 Task: Search one way flight ticket for 5 adults, 2 children, 1 infant in seat and 1 infant on lap in economy from Oklahoma City: Will Rogers World Airport to Greenville: Pitt-greenville Airport on 5-2-2023. Choice of flights is JetBlue. Number of bags: 1 carry on bag. Price is upto 88000. Outbound departure time preference is 12:45.
Action: Mouse moved to (304, 259)
Screenshot: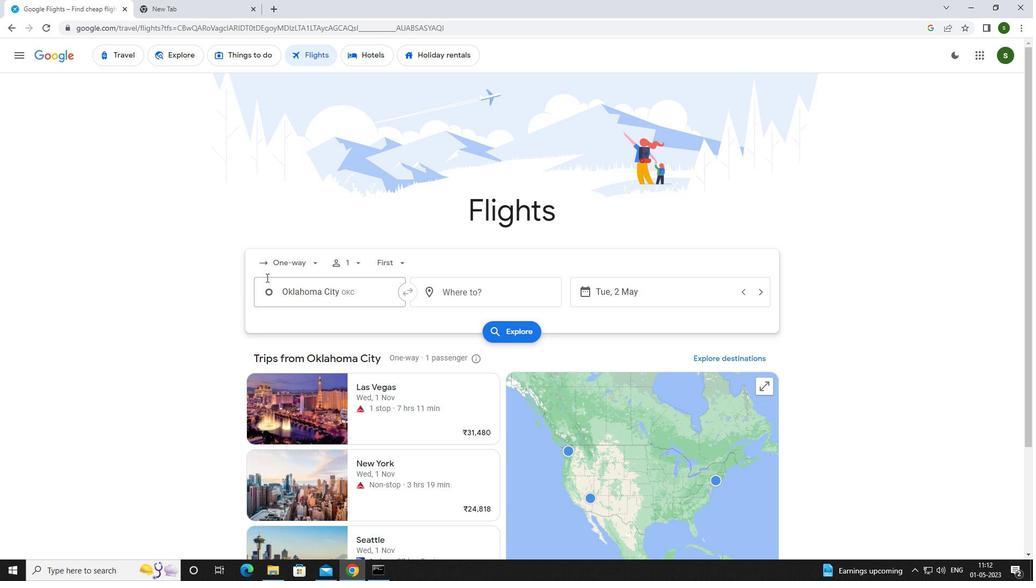 
Action: Mouse pressed left at (304, 259)
Screenshot: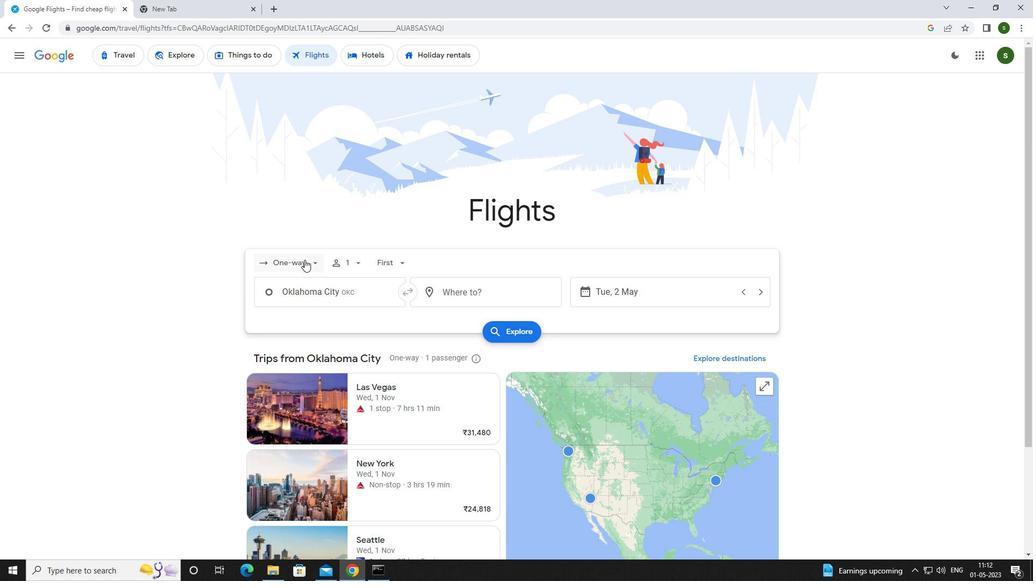 
Action: Mouse moved to (306, 313)
Screenshot: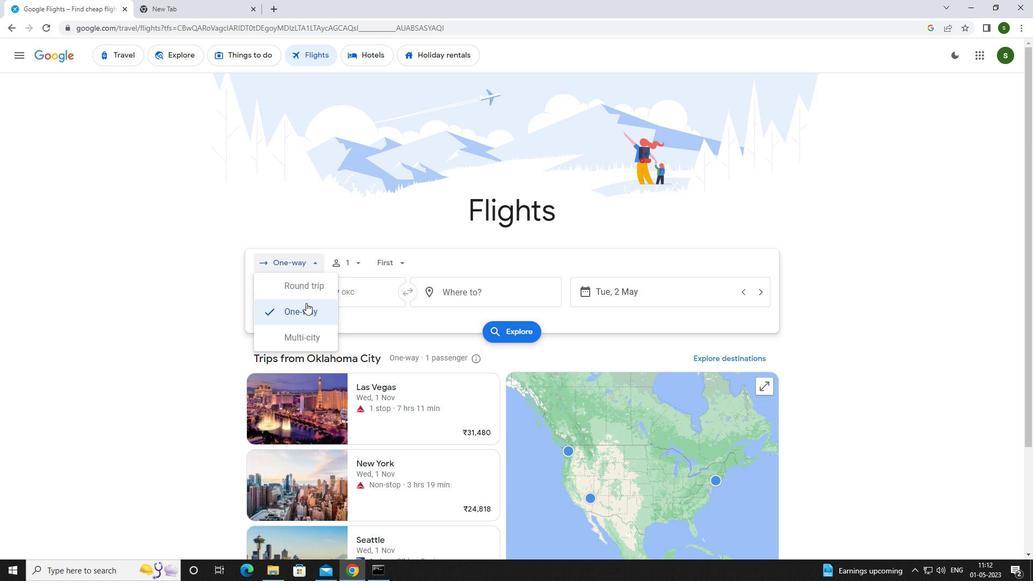 
Action: Mouse pressed left at (306, 313)
Screenshot: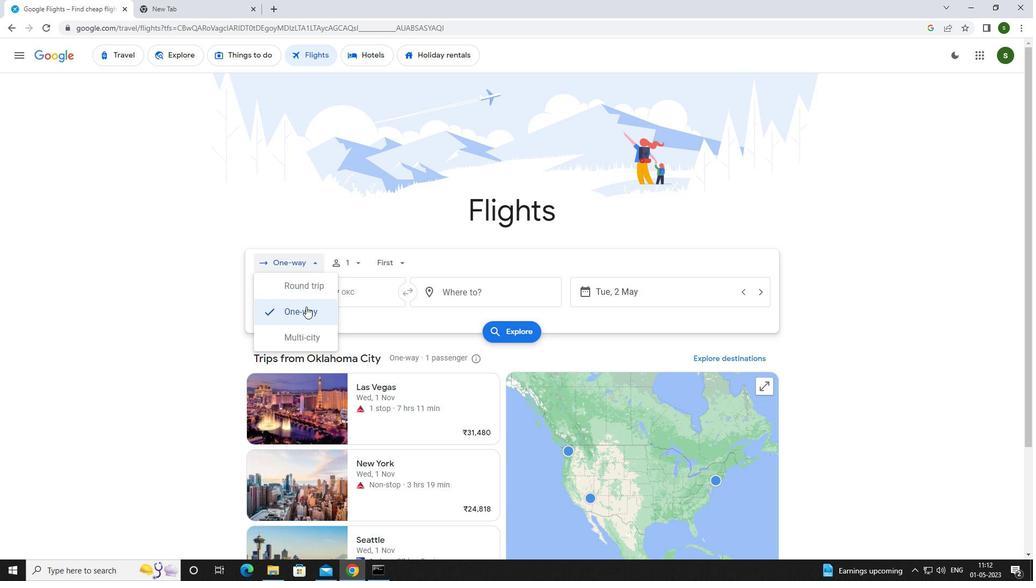 
Action: Mouse moved to (355, 265)
Screenshot: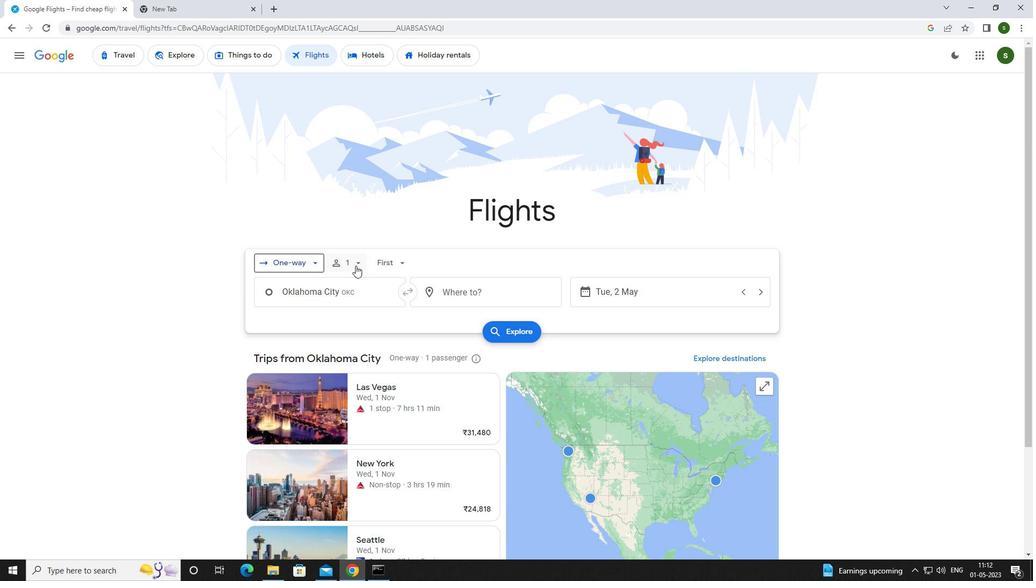 
Action: Mouse pressed left at (355, 265)
Screenshot: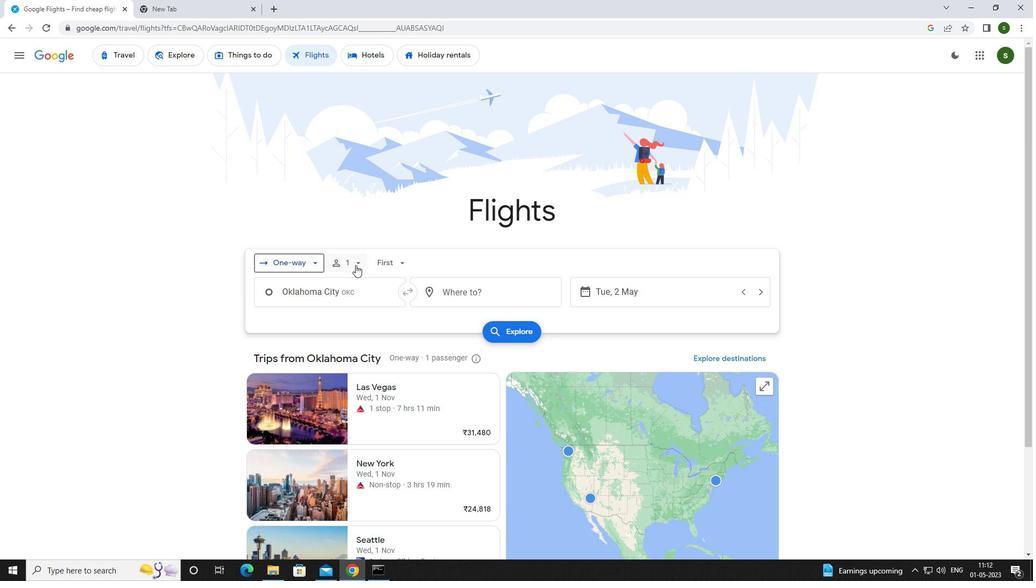 
Action: Mouse moved to (448, 287)
Screenshot: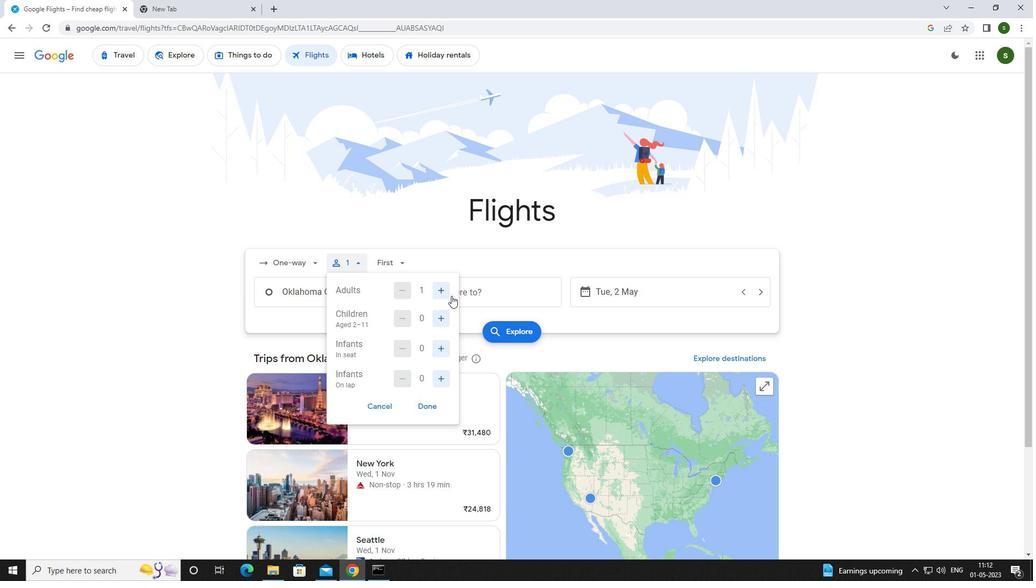 
Action: Mouse pressed left at (448, 287)
Screenshot: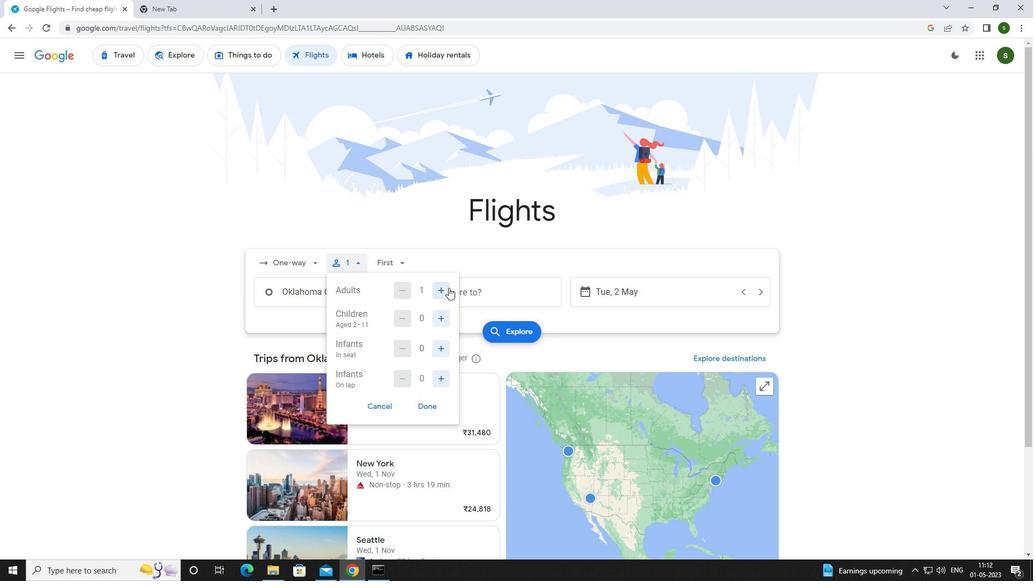 
Action: Mouse pressed left at (448, 287)
Screenshot: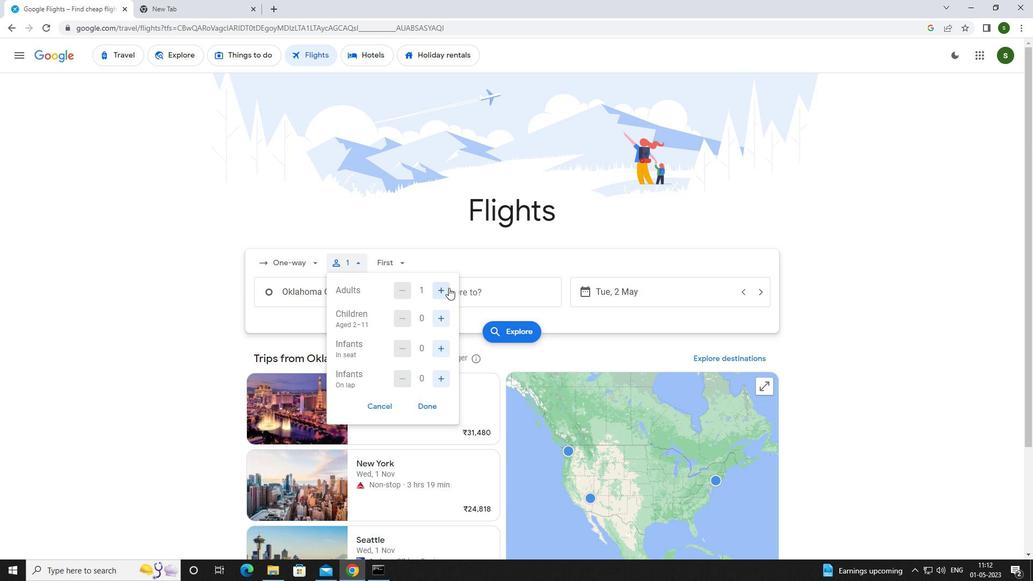
Action: Mouse pressed left at (448, 287)
Screenshot: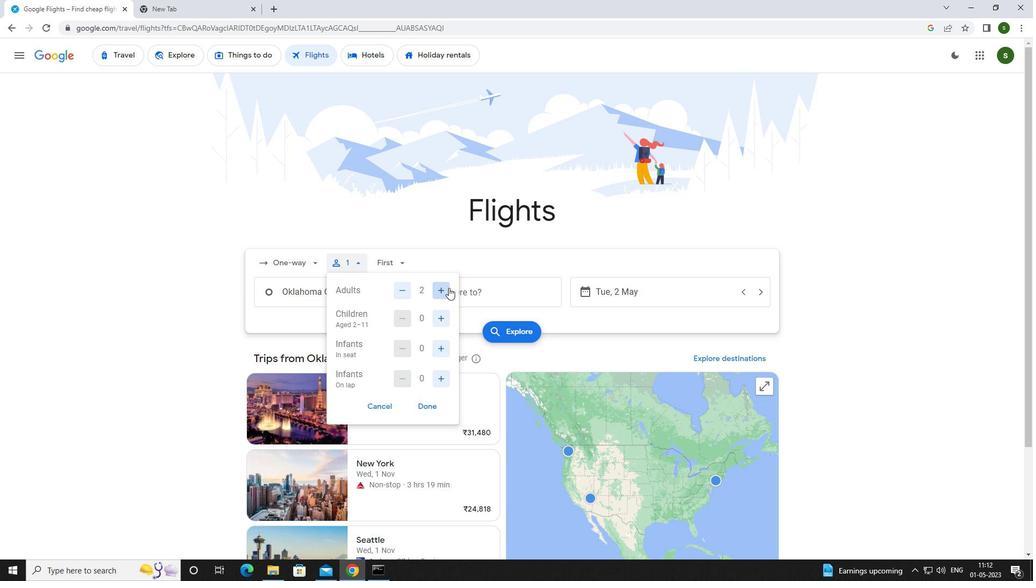 
Action: Mouse moved to (448, 287)
Screenshot: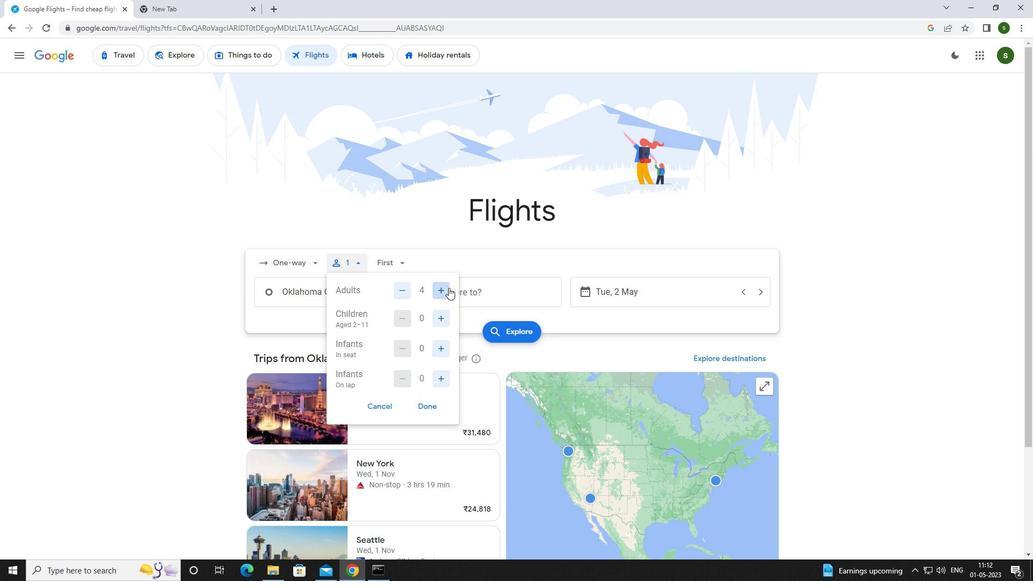 
Action: Mouse pressed left at (448, 287)
Screenshot: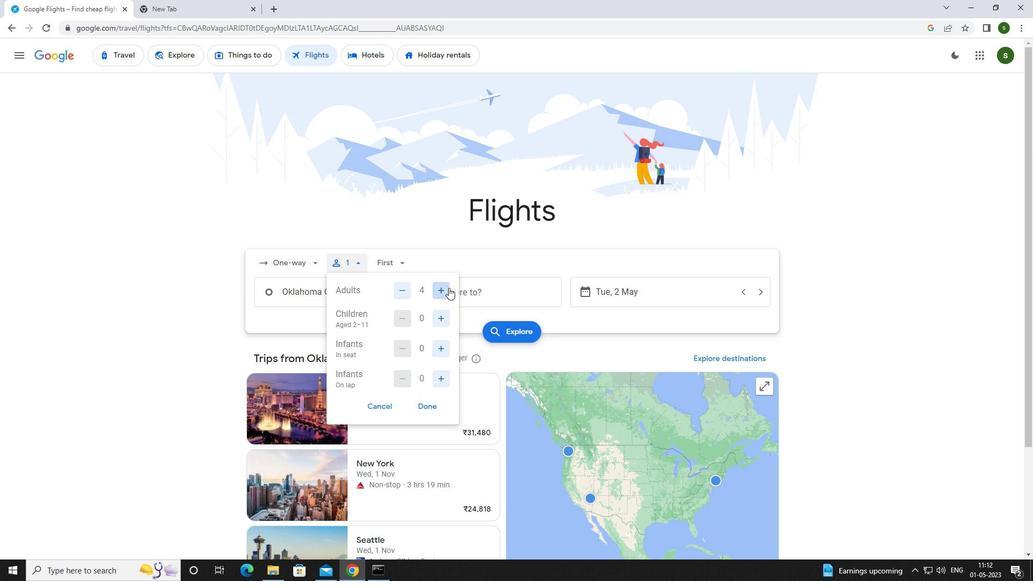 
Action: Mouse moved to (443, 315)
Screenshot: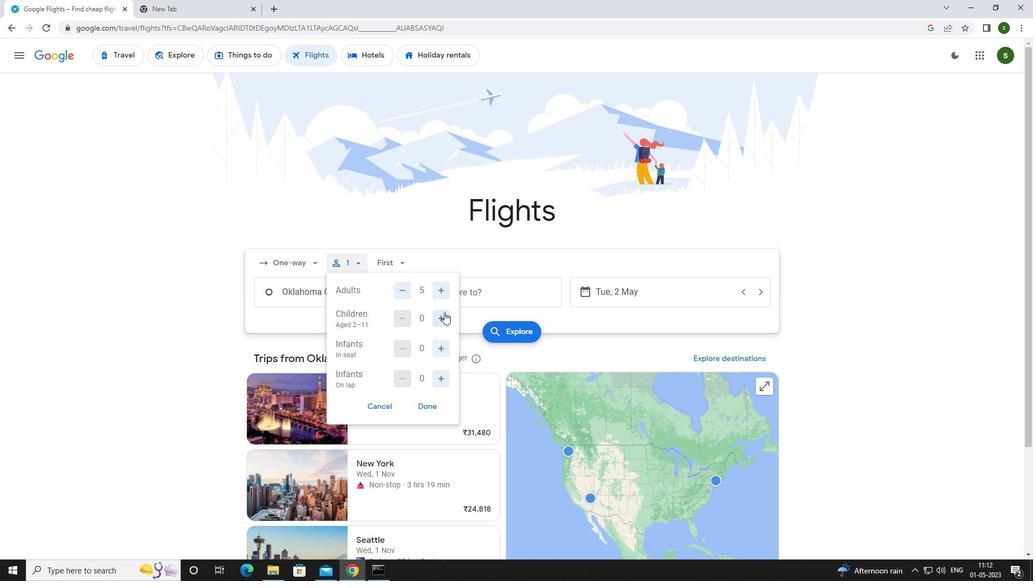 
Action: Mouse pressed left at (443, 315)
Screenshot: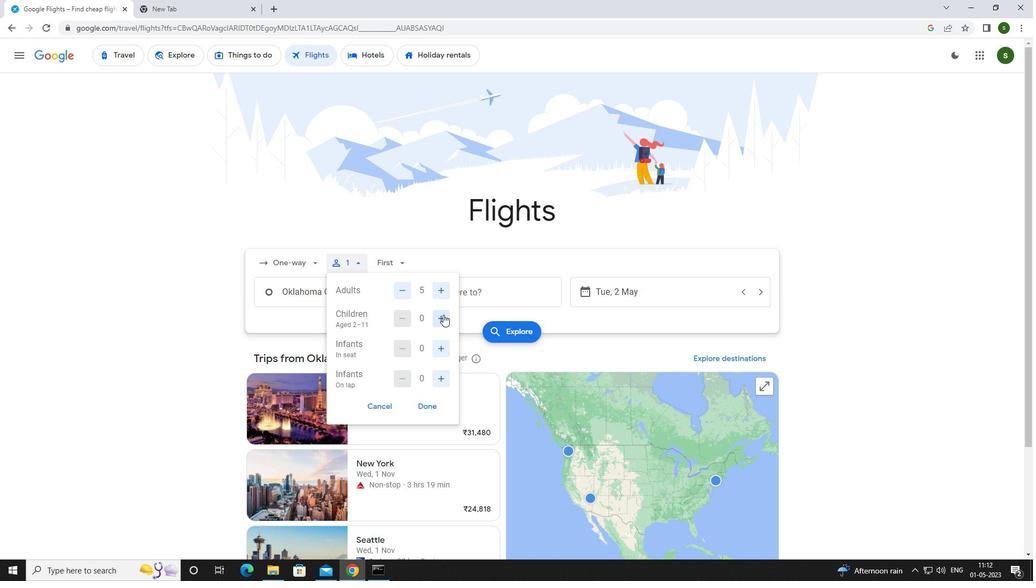 
Action: Mouse pressed left at (443, 315)
Screenshot: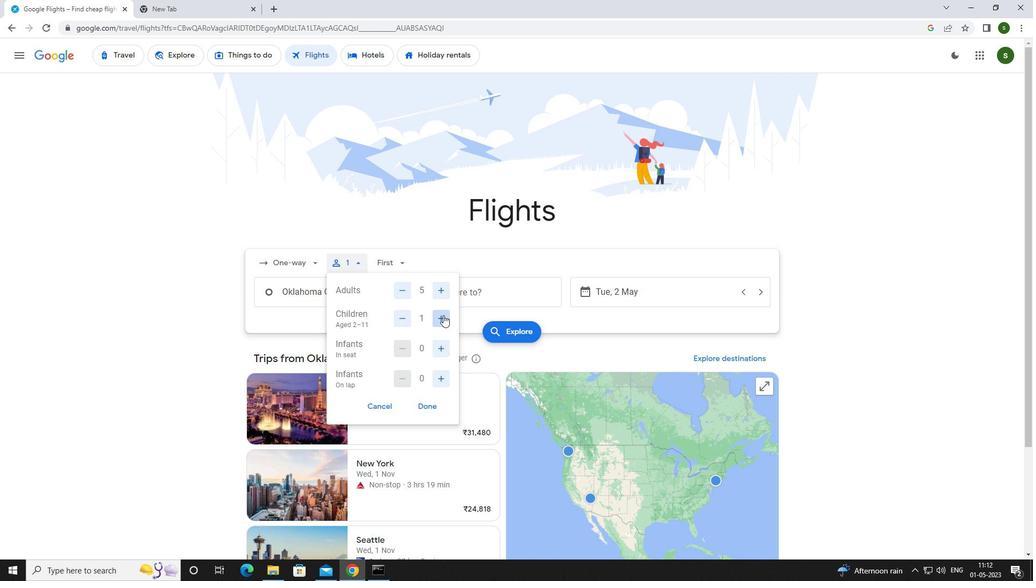 
Action: Mouse moved to (439, 347)
Screenshot: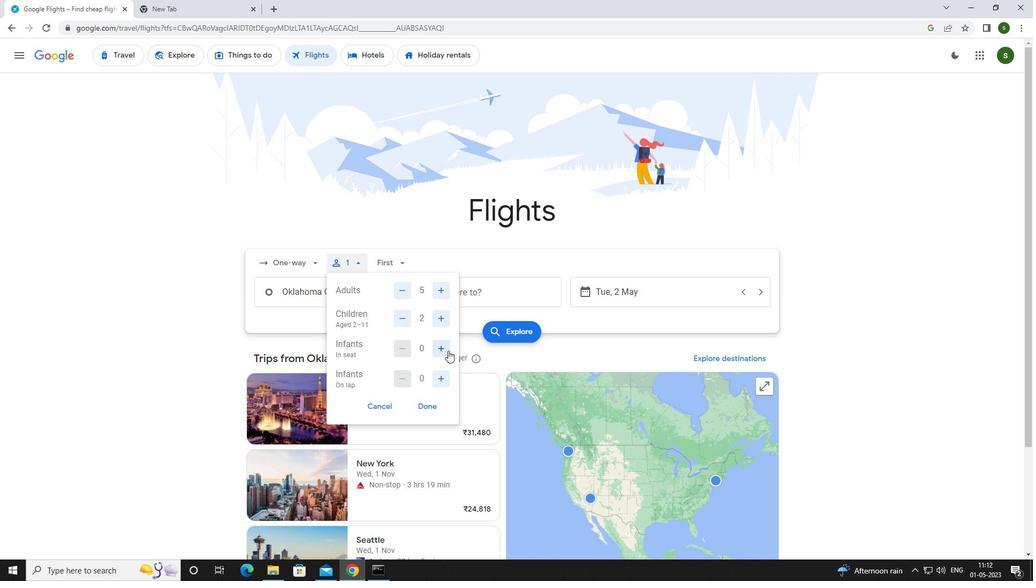 
Action: Mouse pressed left at (439, 347)
Screenshot: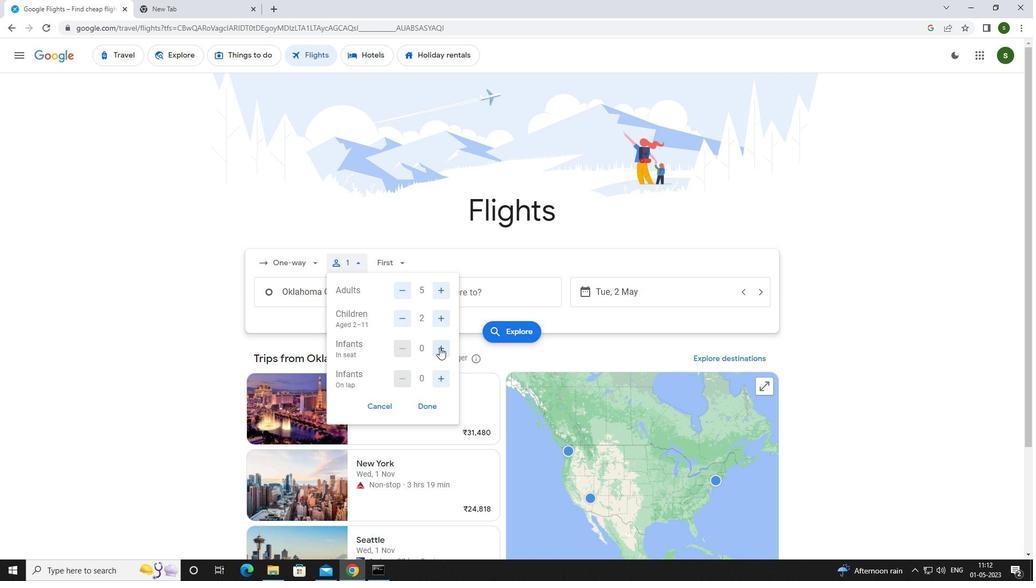 
Action: Mouse moved to (442, 375)
Screenshot: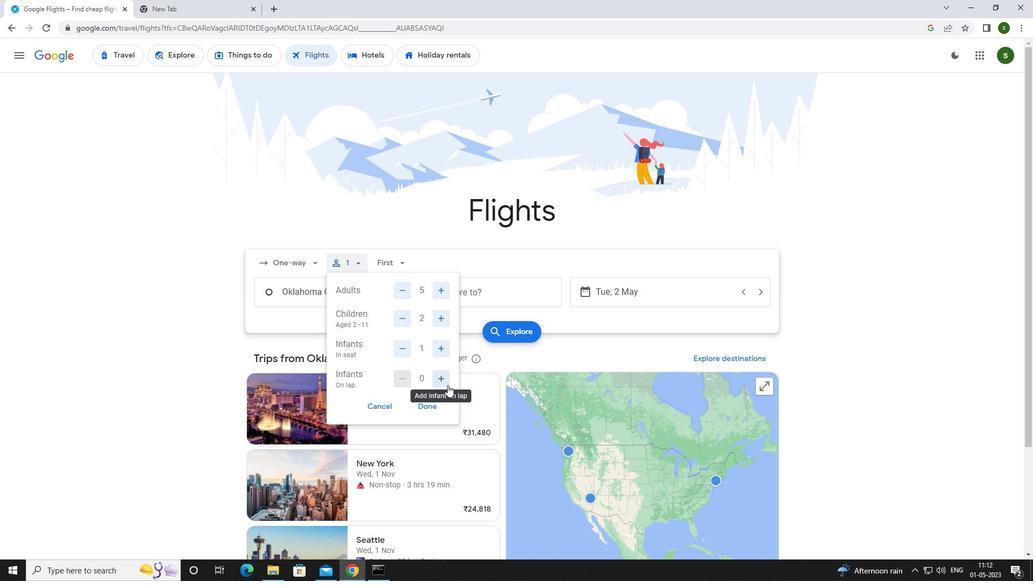 
Action: Mouse pressed left at (442, 375)
Screenshot: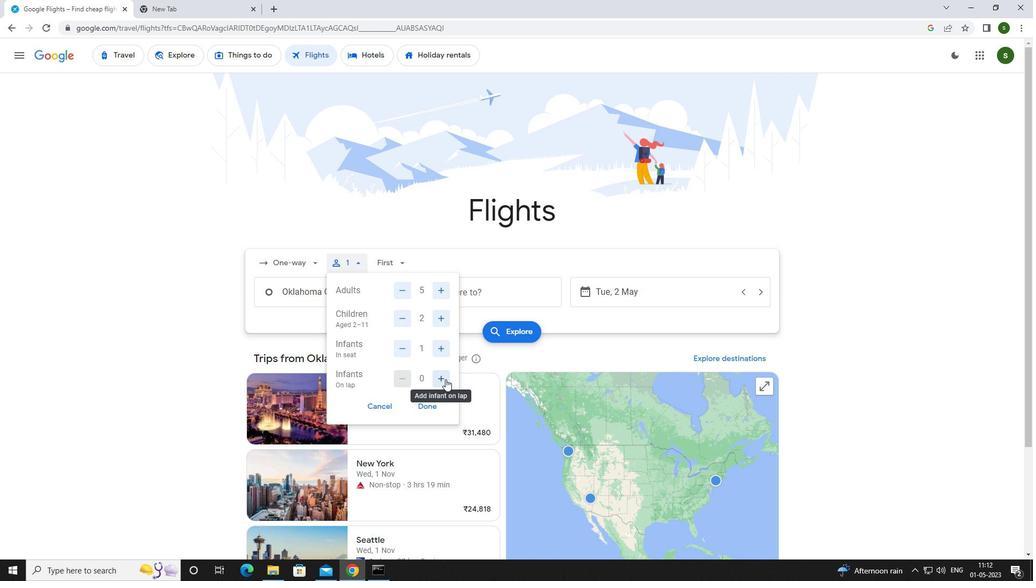
Action: Mouse moved to (397, 259)
Screenshot: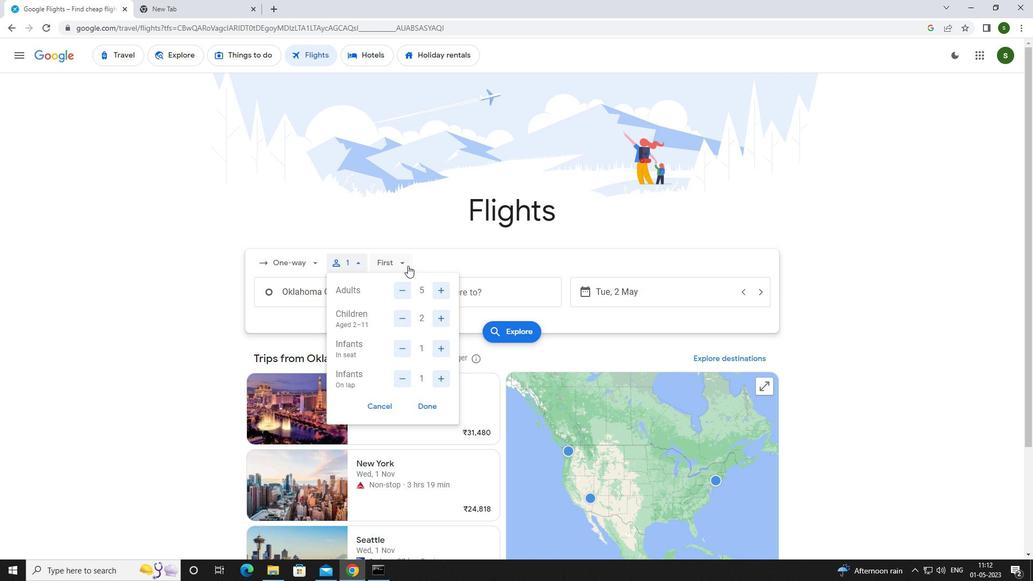 
Action: Mouse pressed left at (397, 259)
Screenshot: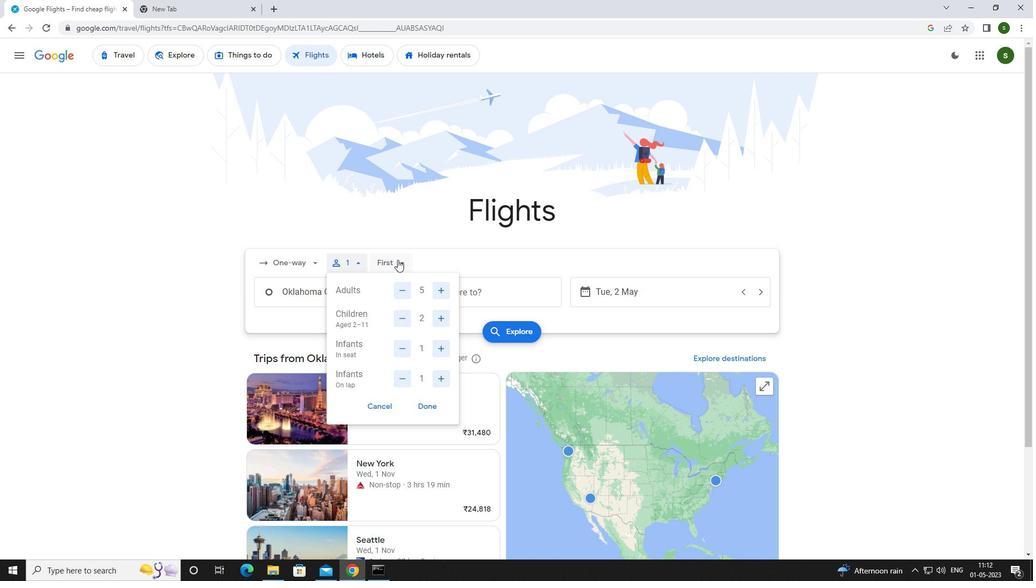 
Action: Mouse moved to (412, 283)
Screenshot: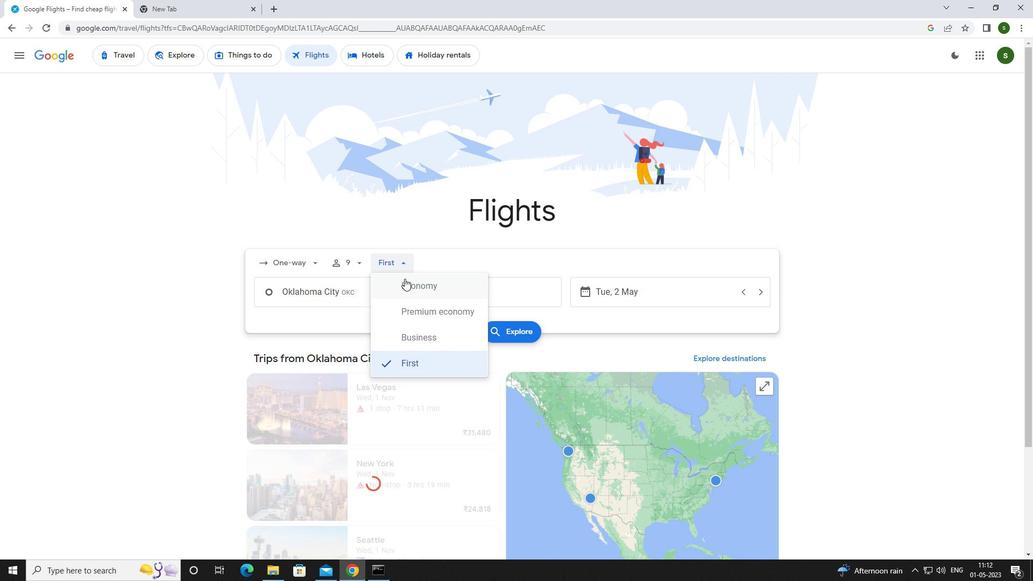 
Action: Mouse pressed left at (412, 283)
Screenshot: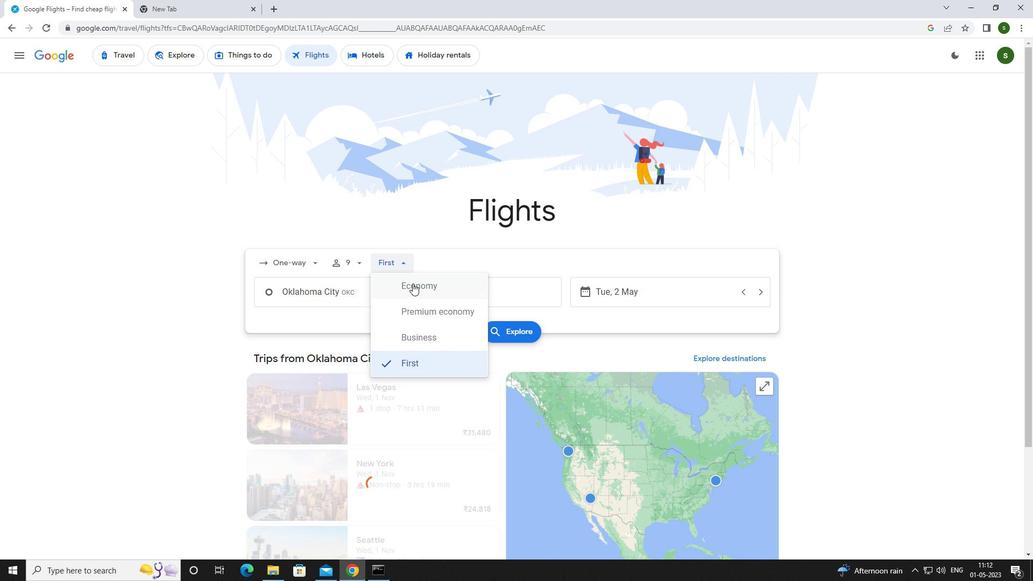 
Action: Mouse moved to (362, 297)
Screenshot: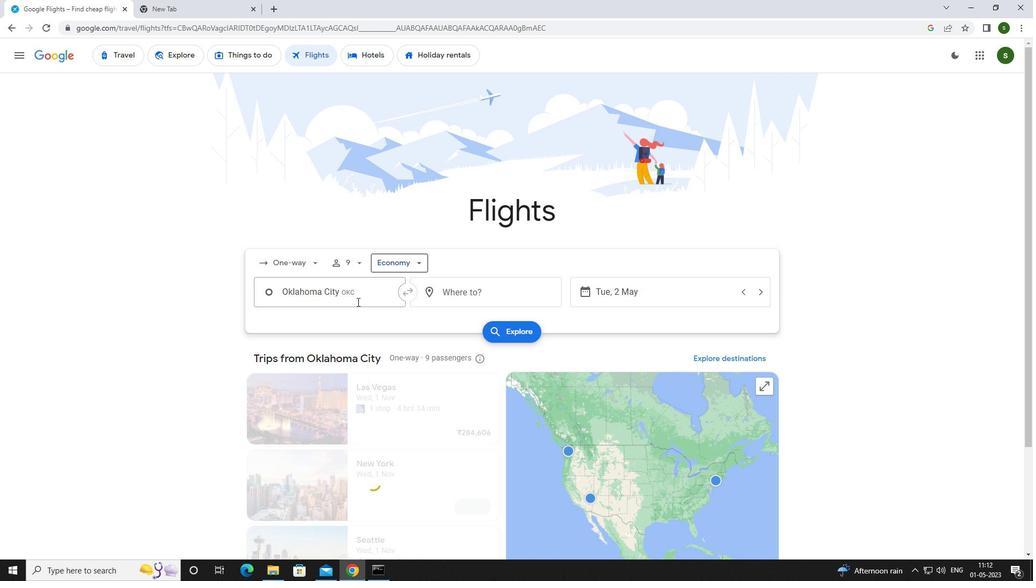 
Action: Mouse pressed left at (362, 297)
Screenshot: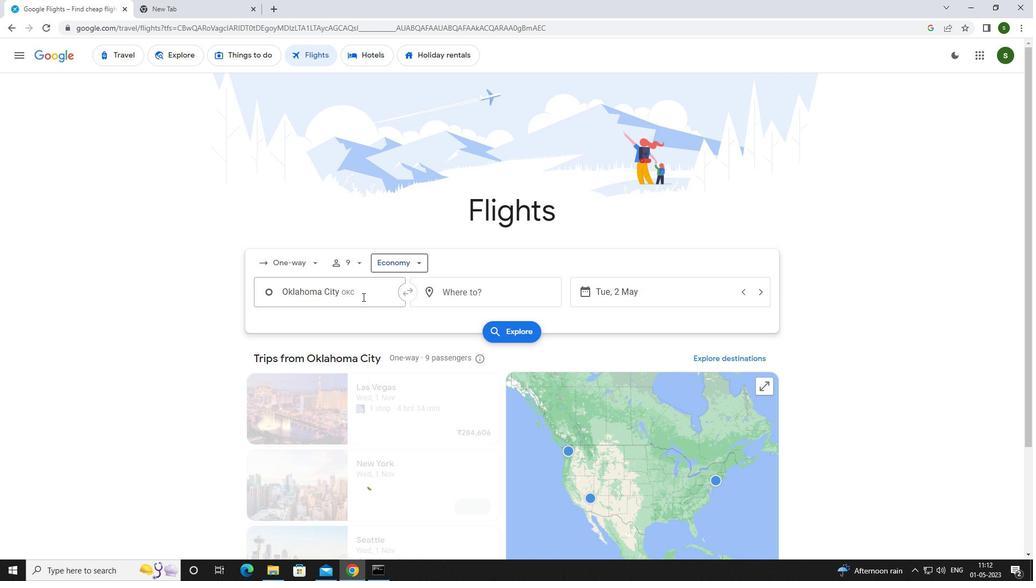 
Action: Mouse moved to (364, 295)
Screenshot: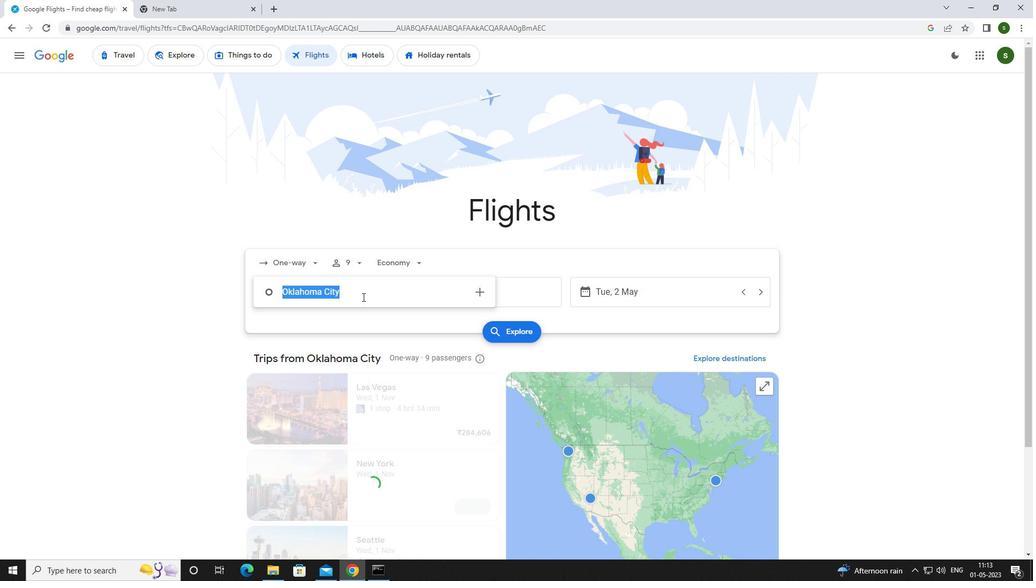 
Action: Key pressed o<Key.caps_lock>klah
Screenshot: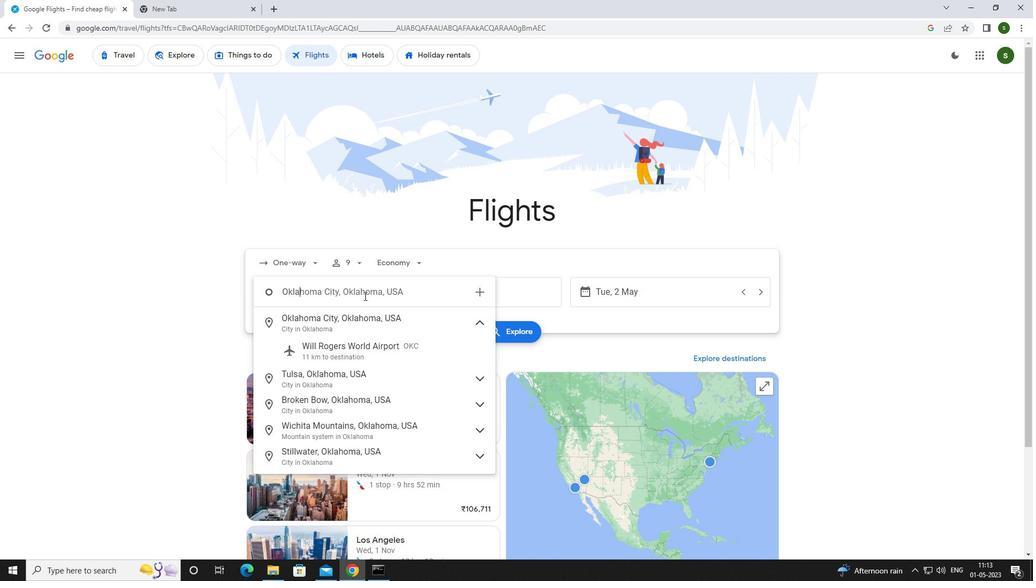 
Action: Mouse moved to (363, 351)
Screenshot: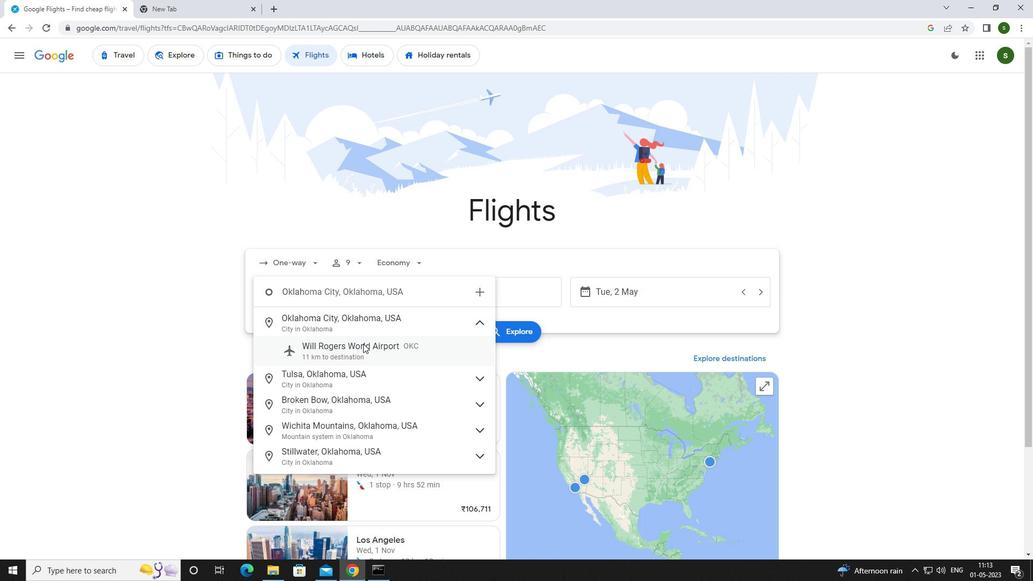 
Action: Mouse pressed left at (363, 351)
Screenshot: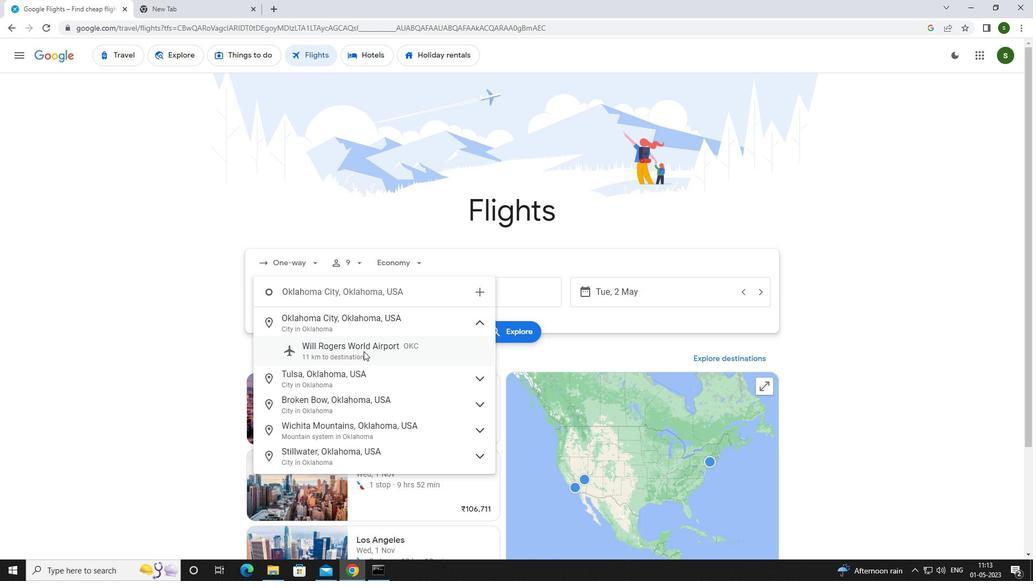 
Action: Mouse moved to (458, 287)
Screenshot: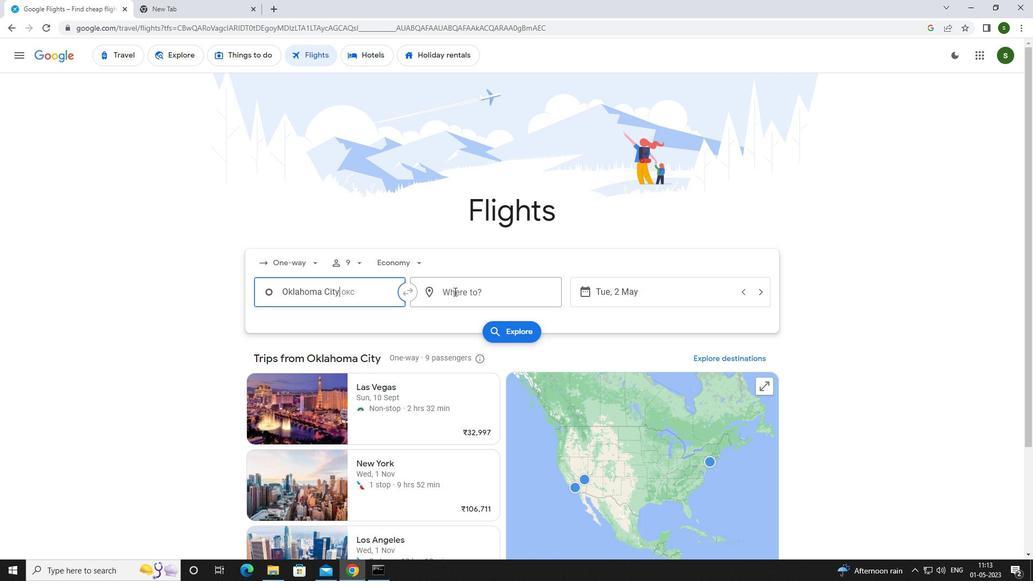 
Action: Mouse pressed left at (458, 287)
Screenshot: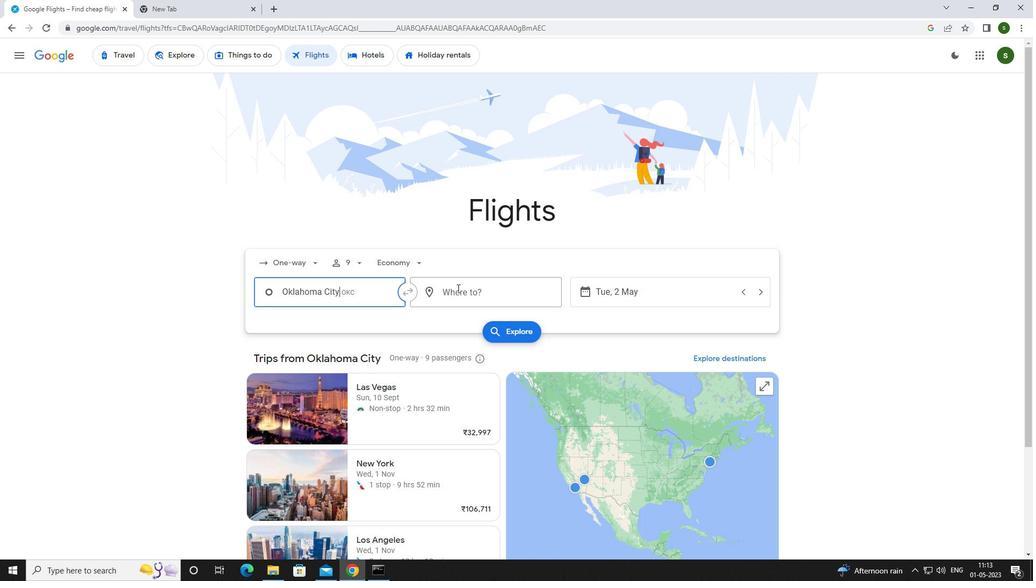 
Action: Mouse moved to (445, 293)
Screenshot: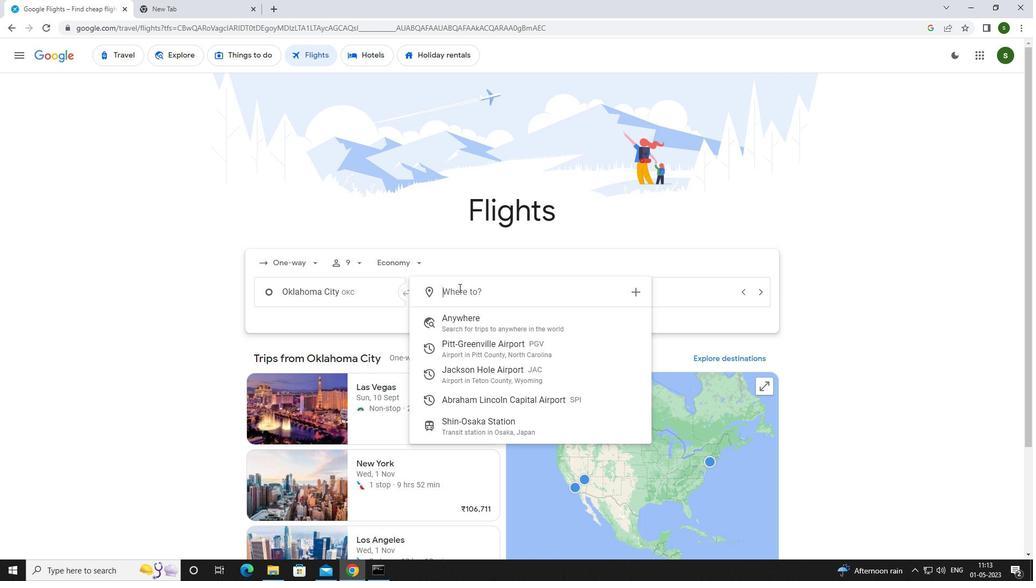 
Action: Key pressed <Key.caps_lock>p<Key.caps_lock>itt
Screenshot: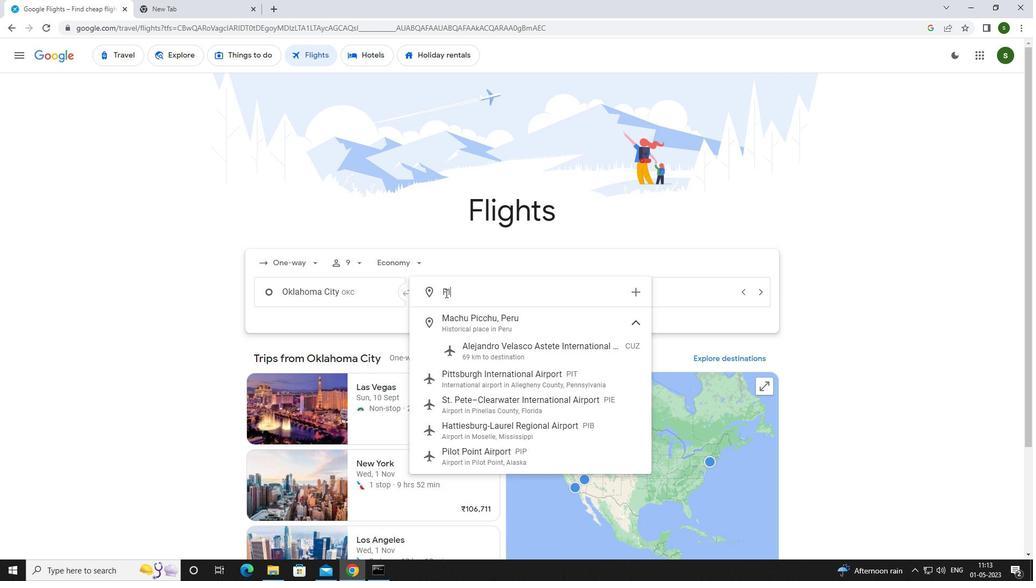
Action: Mouse moved to (470, 403)
Screenshot: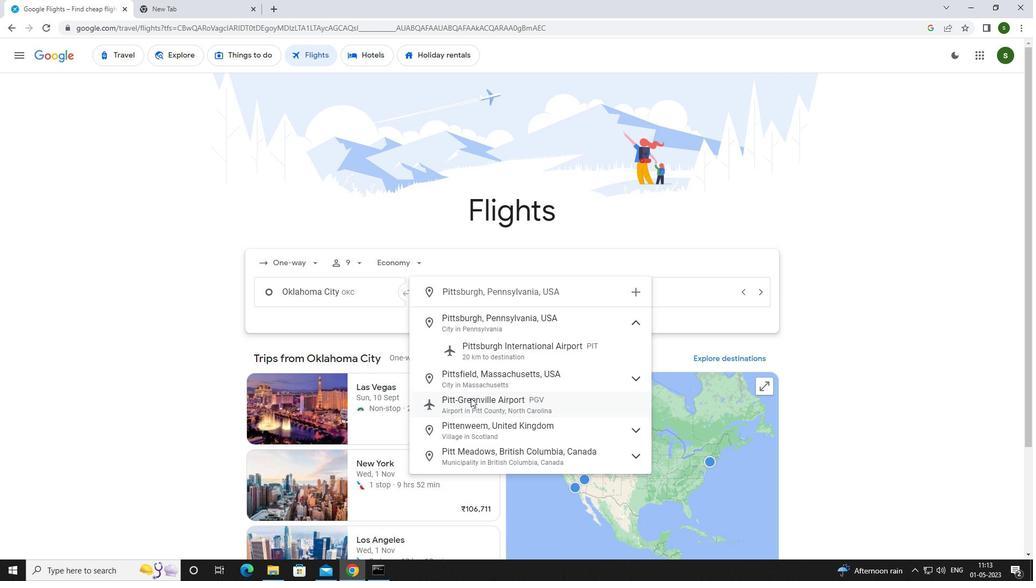 
Action: Mouse pressed left at (470, 403)
Screenshot: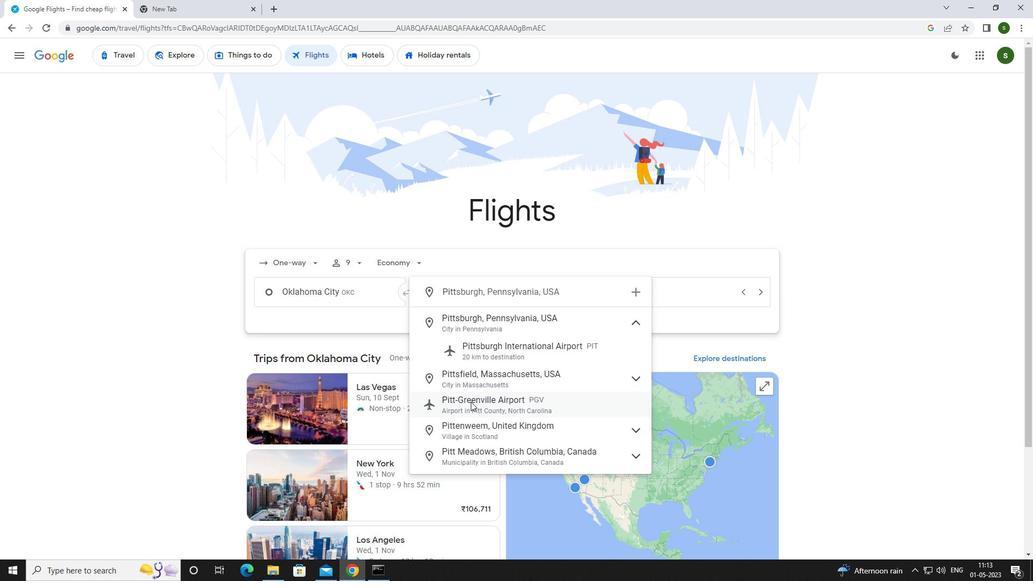 
Action: Mouse moved to (653, 299)
Screenshot: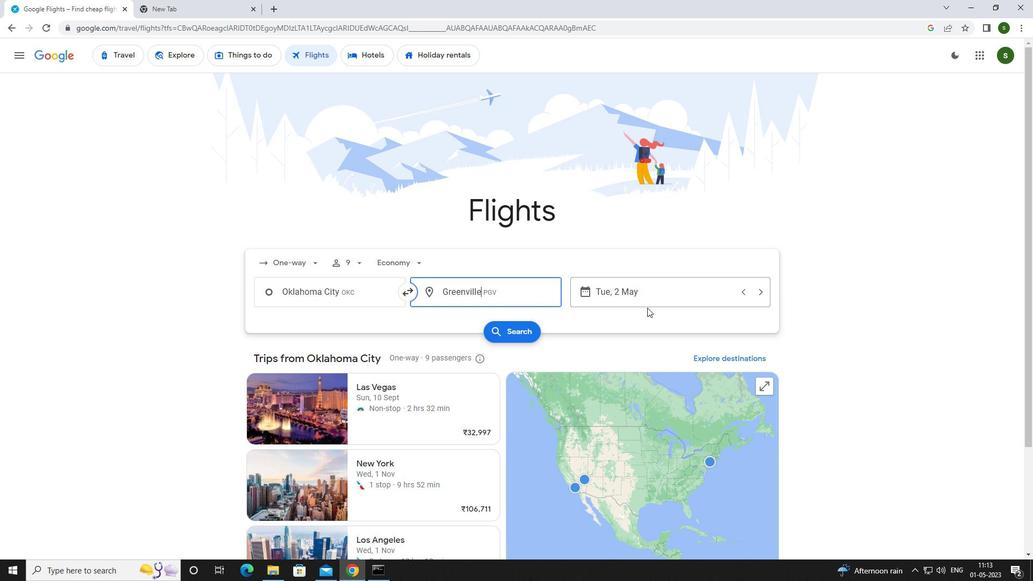 
Action: Mouse pressed left at (653, 299)
Screenshot: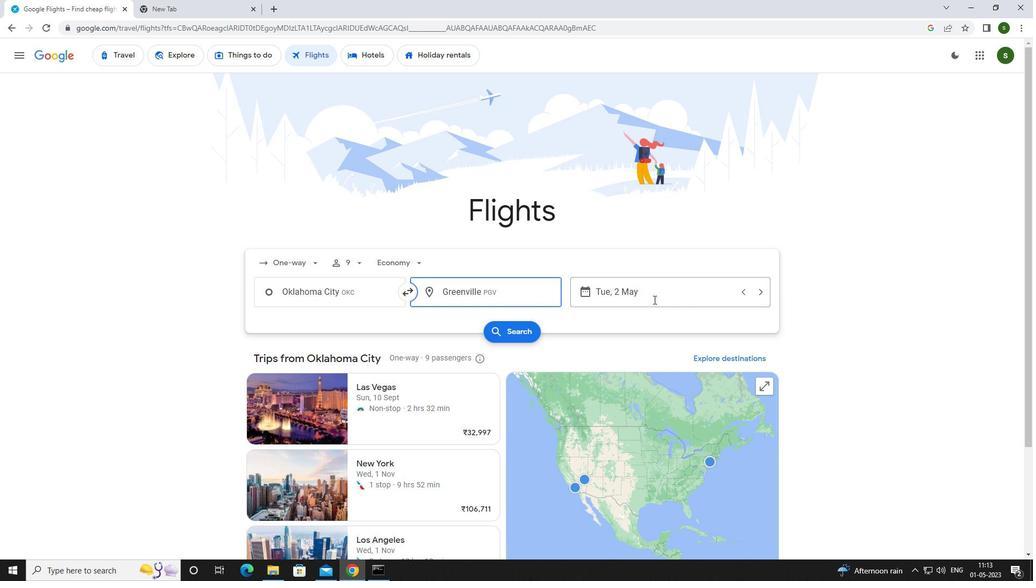 
Action: Mouse moved to (445, 361)
Screenshot: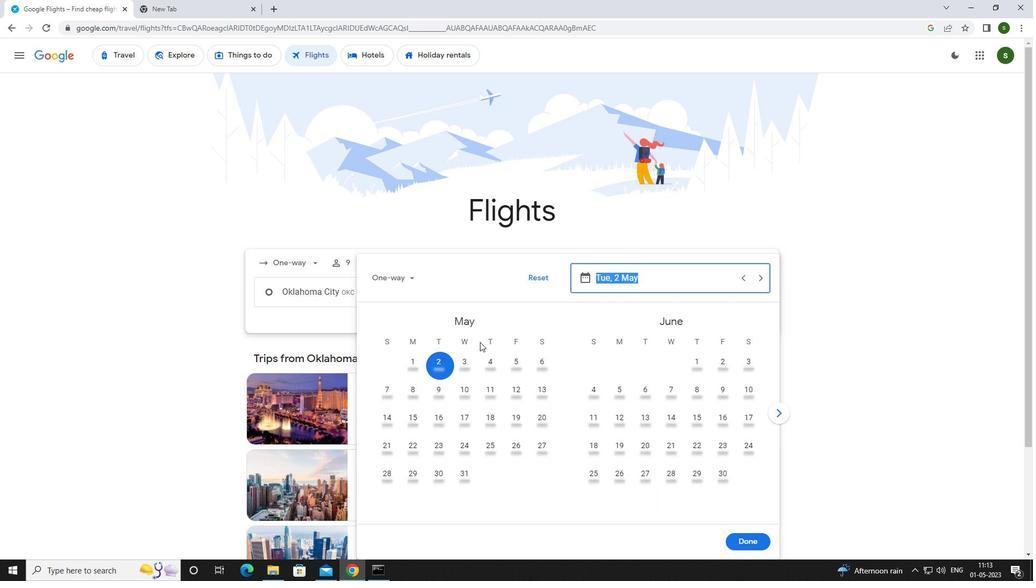 
Action: Mouse pressed left at (445, 361)
Screenshot: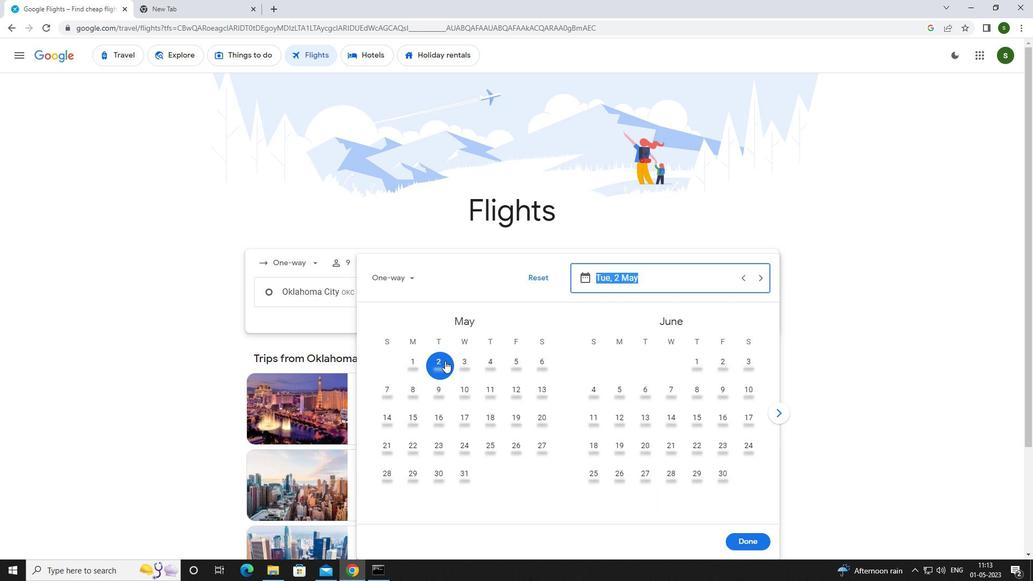 
Action: Mouse moved to (750, 538)
Screenshot: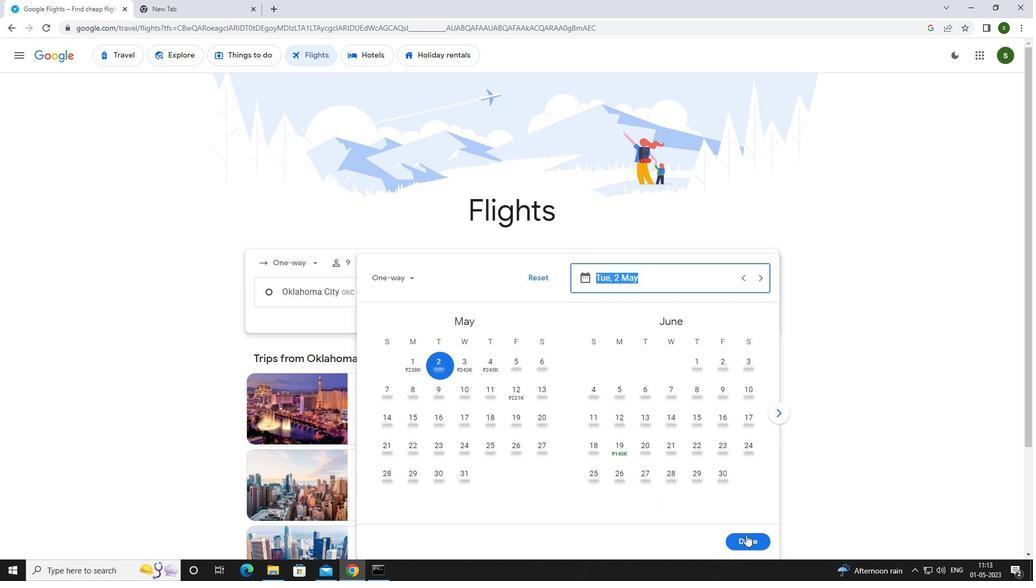 
Action: Mouse pressed left at (750, 538)
Screenshot: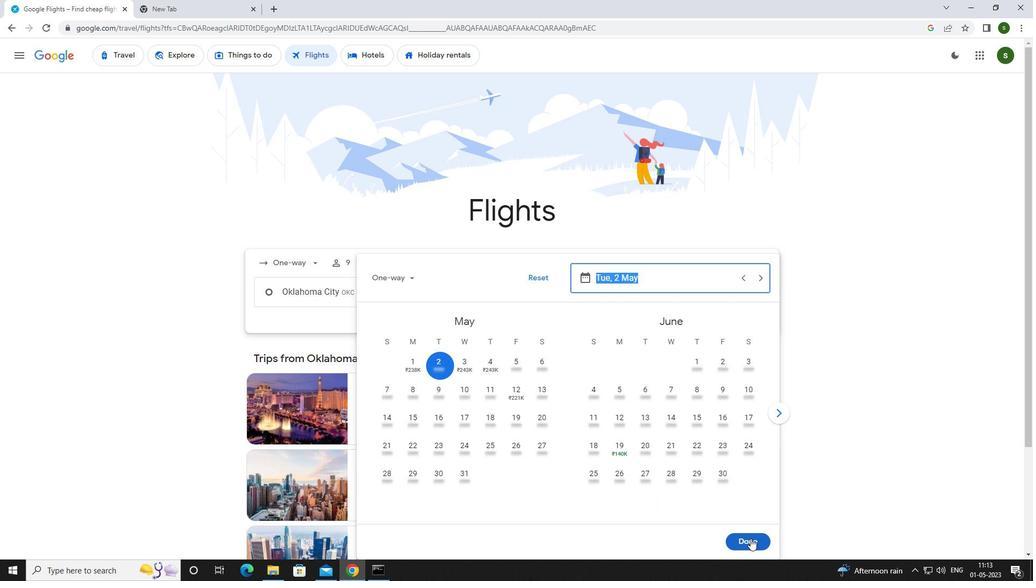 
Action: Mouse moved to (507, 335)
Screenshot: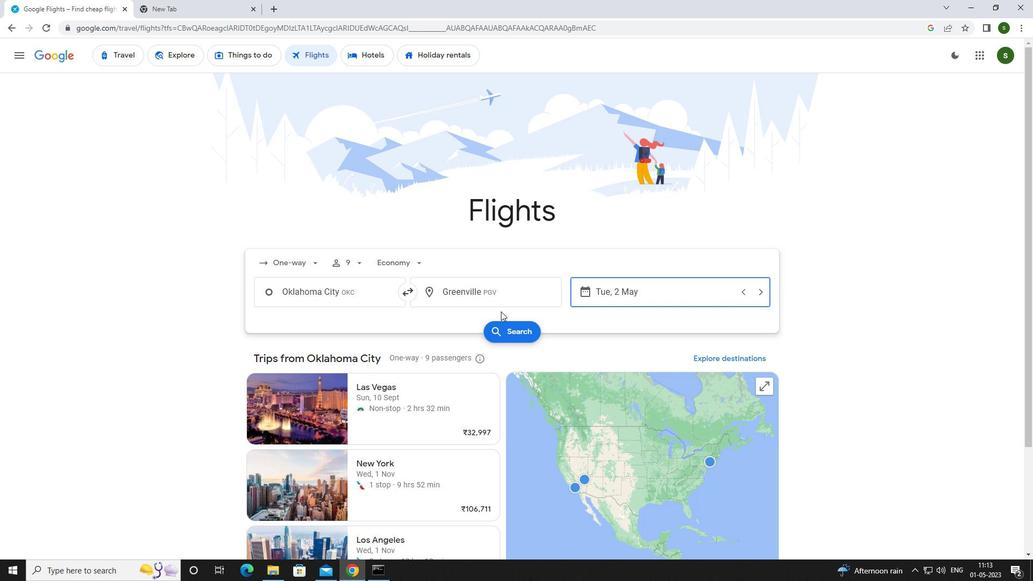 
Action: Mouse pressed left at (507, 335)
Screenshot: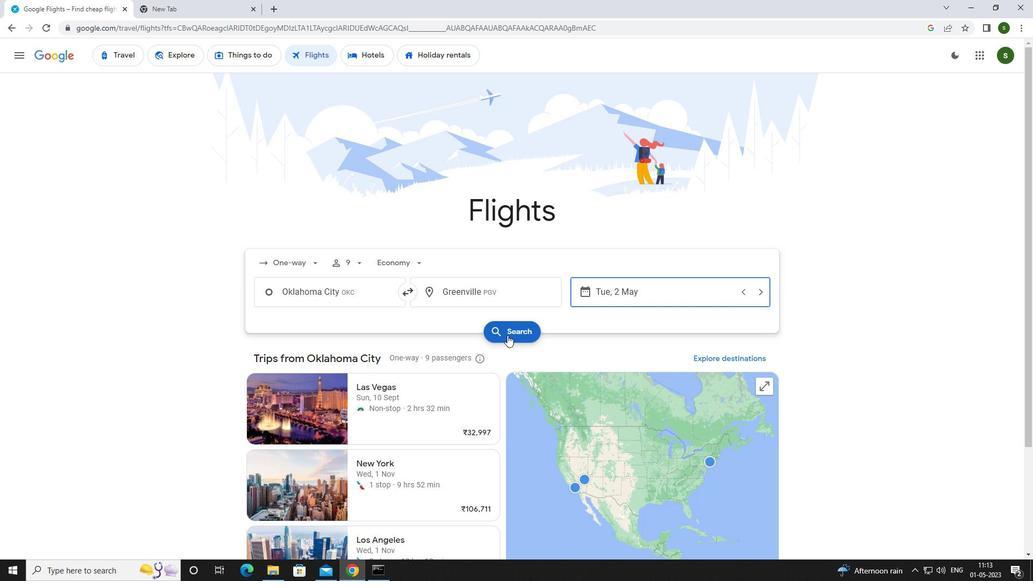 
Action: Mouse moved to (273, 156)
Screenshot: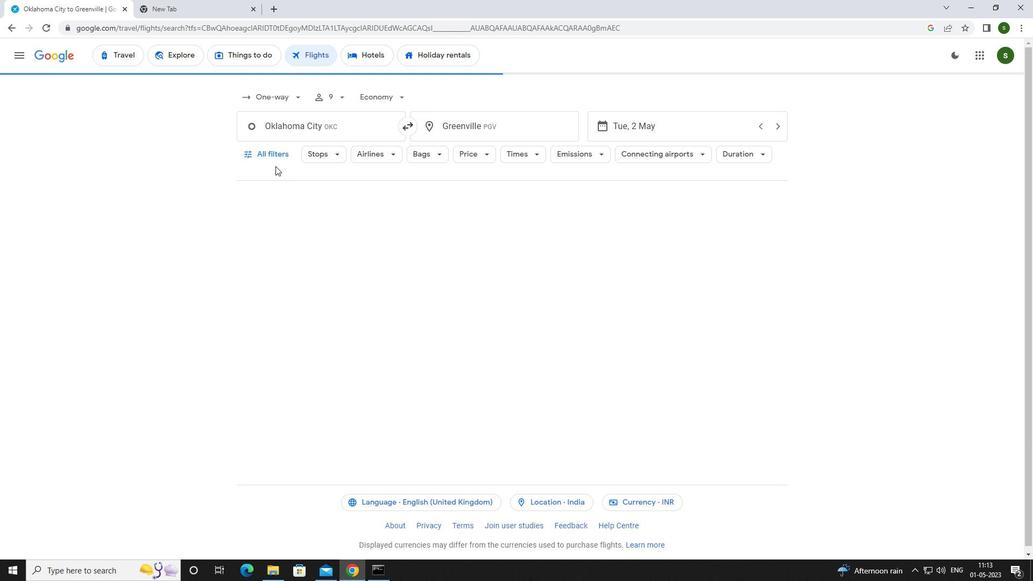 
Action: Mouse pressed left at (273, 156)
Screenshot: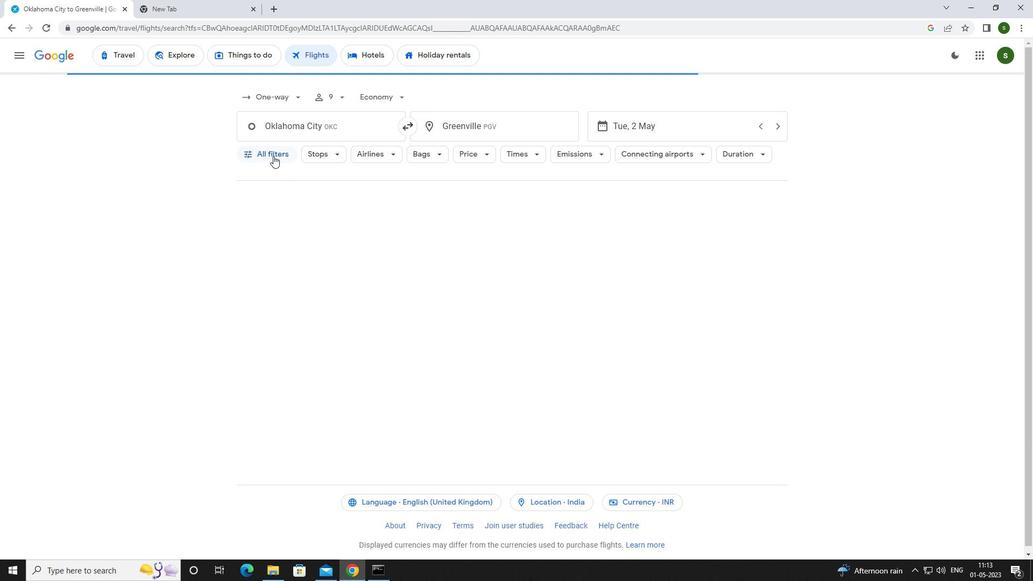 
Action: Mouse moved to (283, 221)
Screenshot: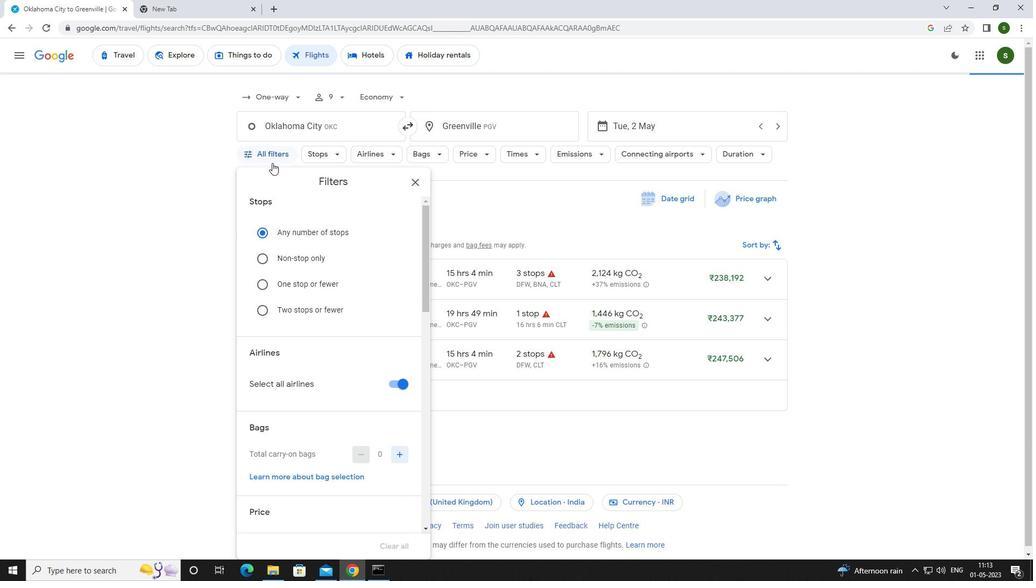 
Action: Mouse scrolled (283, 220) with delta (0, 0)
Screenshot: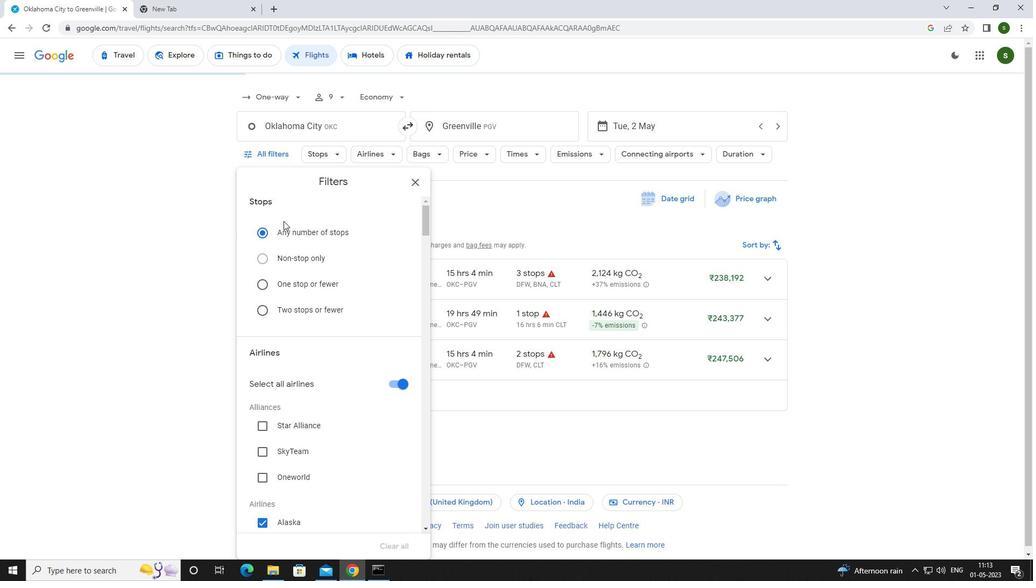 
Action: Mouse scrolled (283, 220) with delta (0, 0)
Screenshot: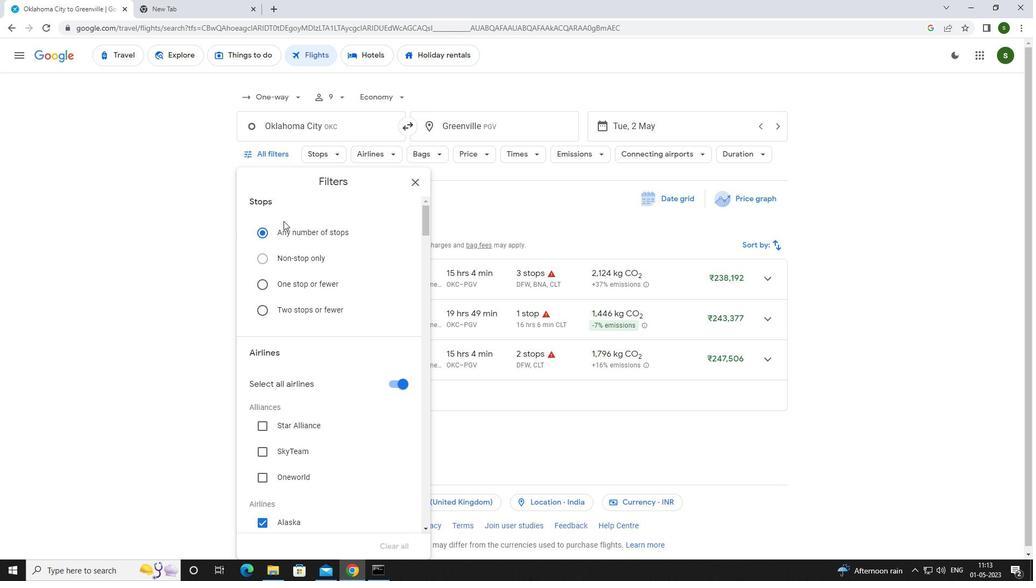 
Action: Mouse moved to (399, 276)
Screenshot: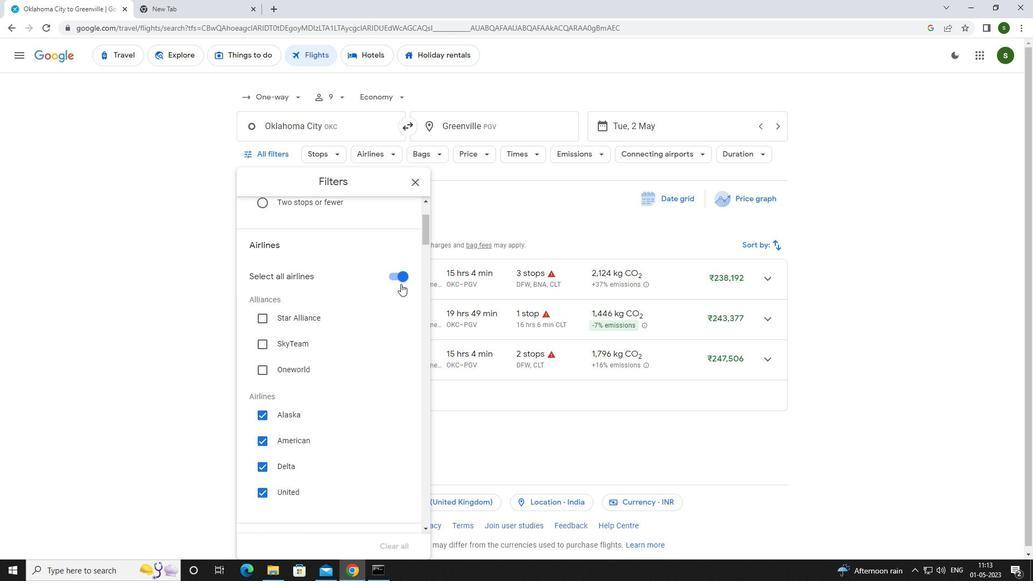 
Action: Mouse pressed left at (399, 276)
Screenshot: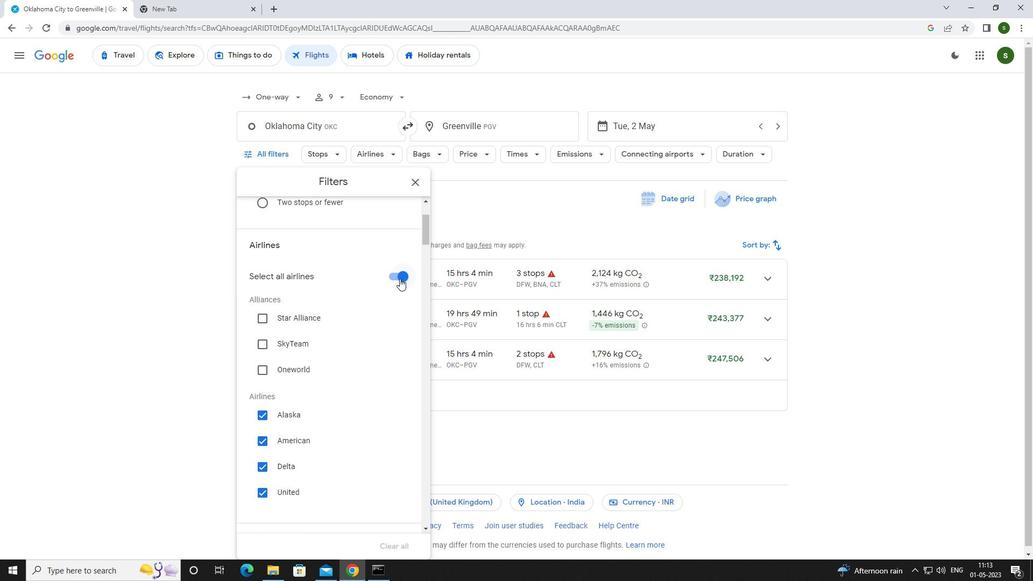 
Action: Mouse moved to (365, 279)
Screenshot: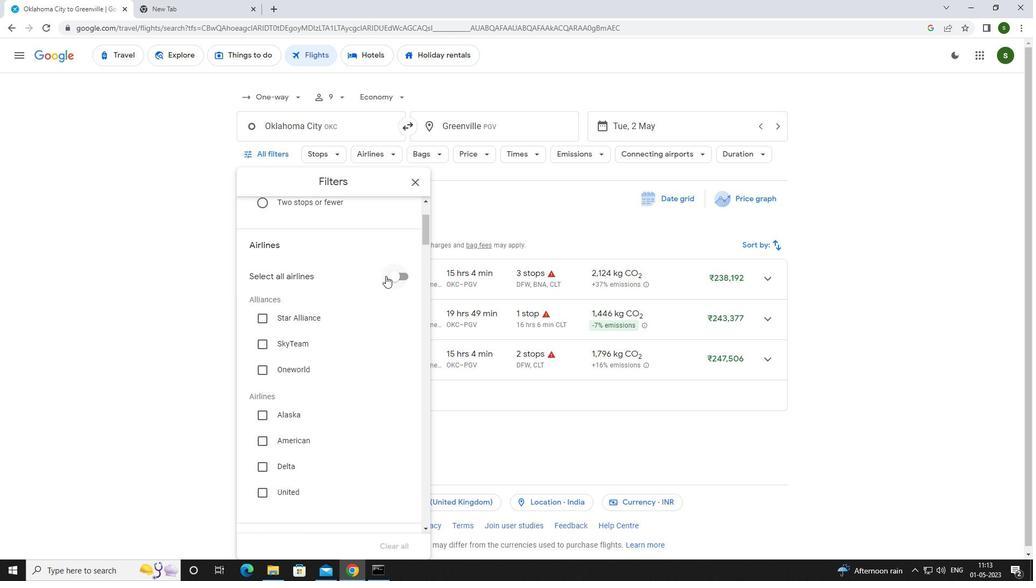 
Action: Mouse scrolled (365, 278) with delta (0, 0)
Screenshot: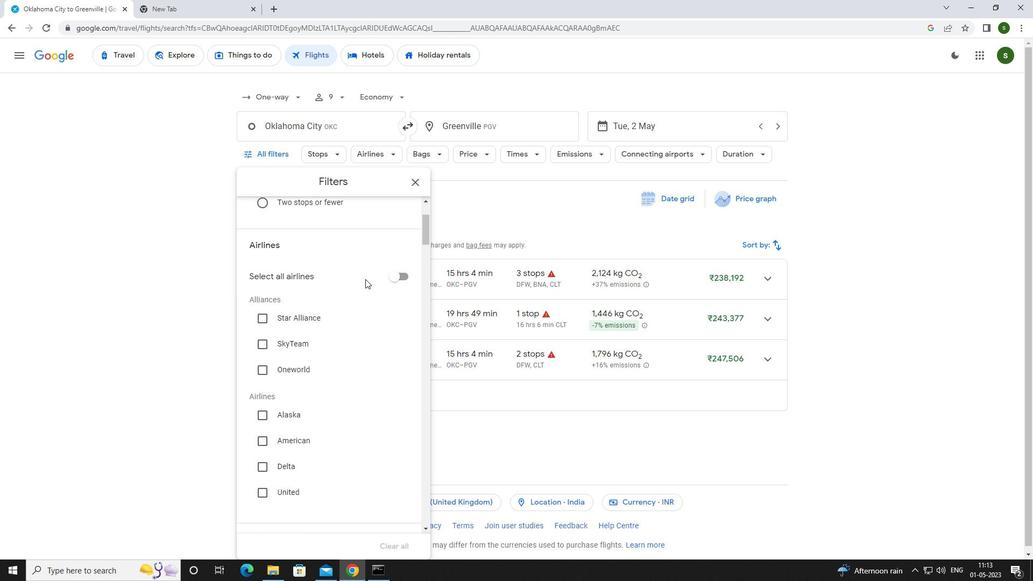 
Action: Mouse scrolled (365, 278) with delta (0, 0)
Screenshot: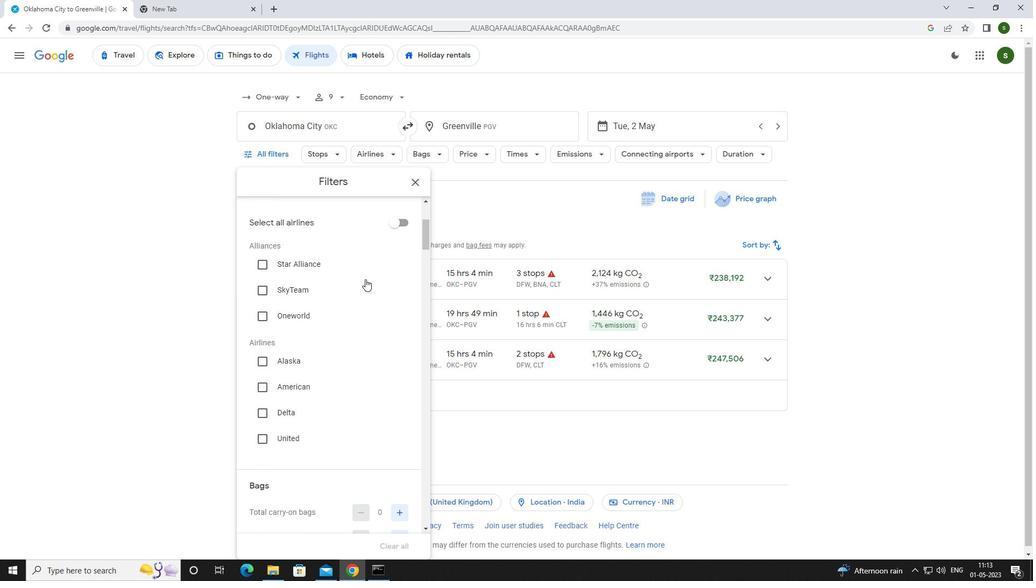 
Action: Mouse scrolled (365, 278) with delta (0, 0)
Screenshot: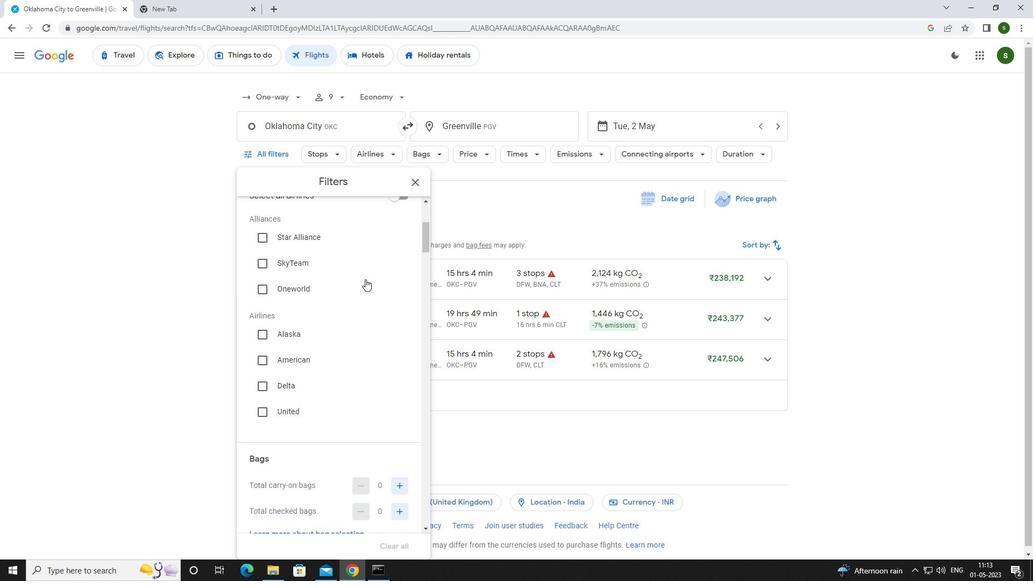 
Action: Mouse scrolled (365, 278) with delta (0, 0)
Screenshot: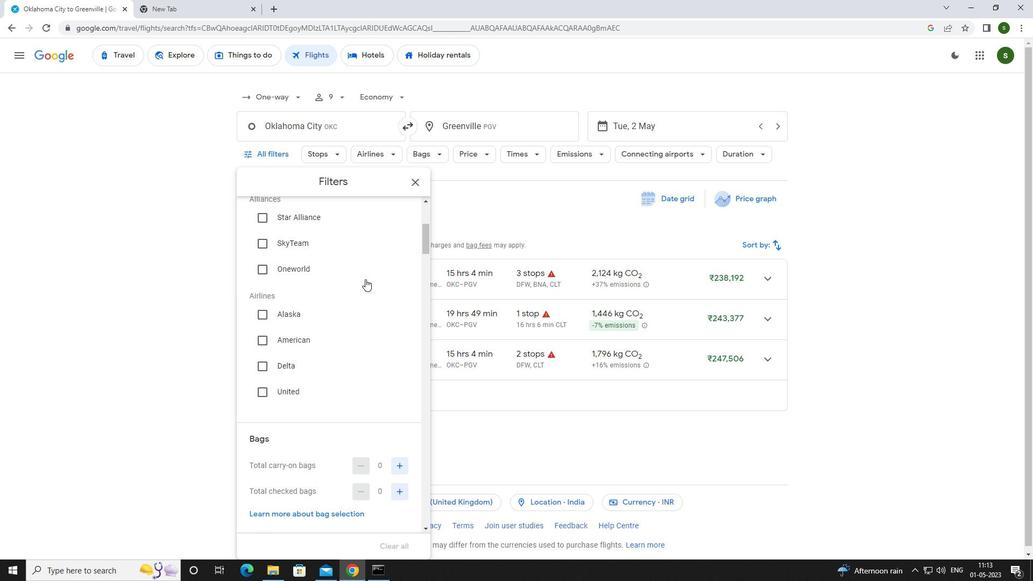 
Action: Mouse scrolled (365, 278) with delta (0, 0)
Screenshot: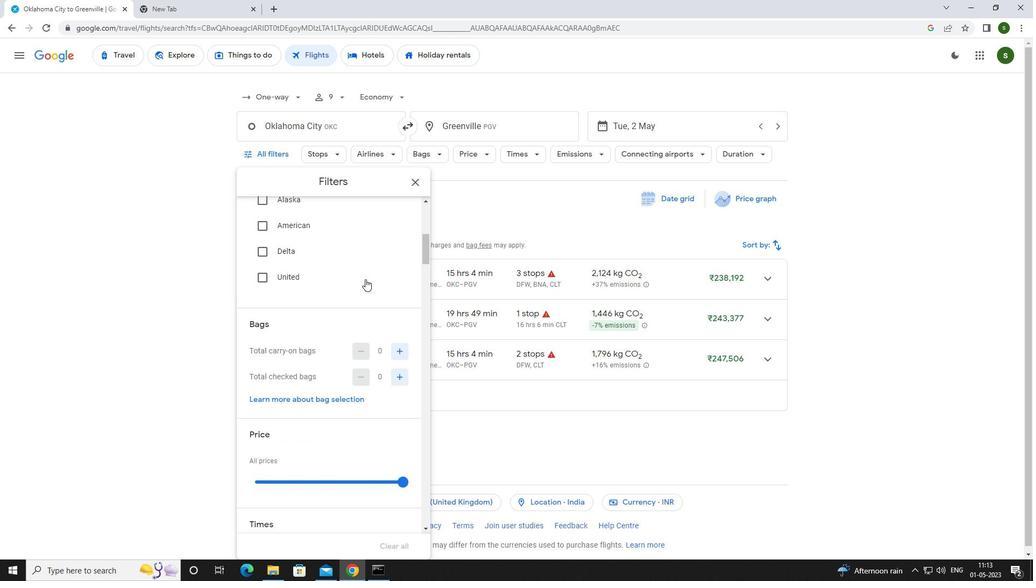
Action: Mouse moved to (394, 293)
Screenshot: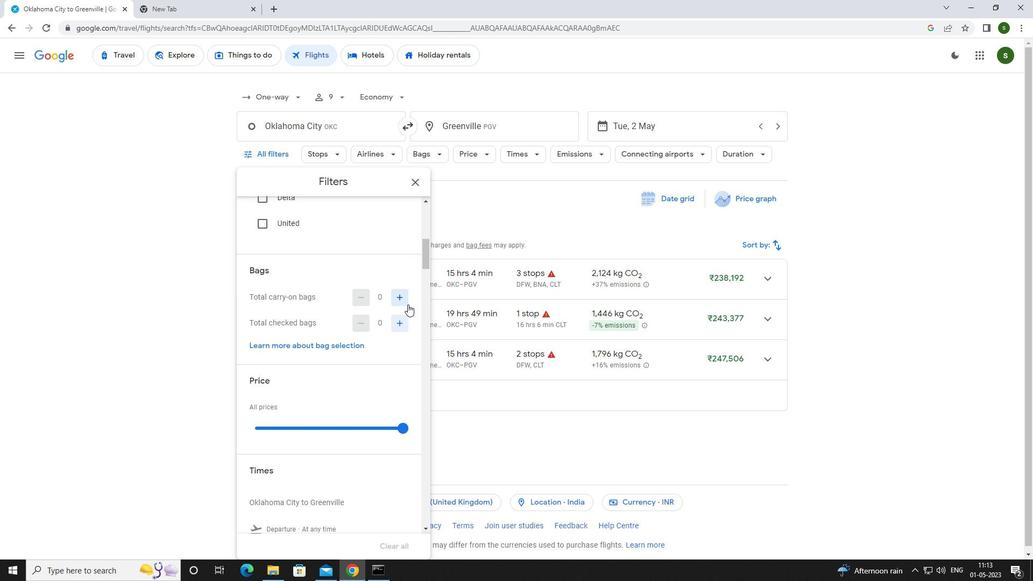
Action: Mouse pressed left at (394, 293)
Screenshot: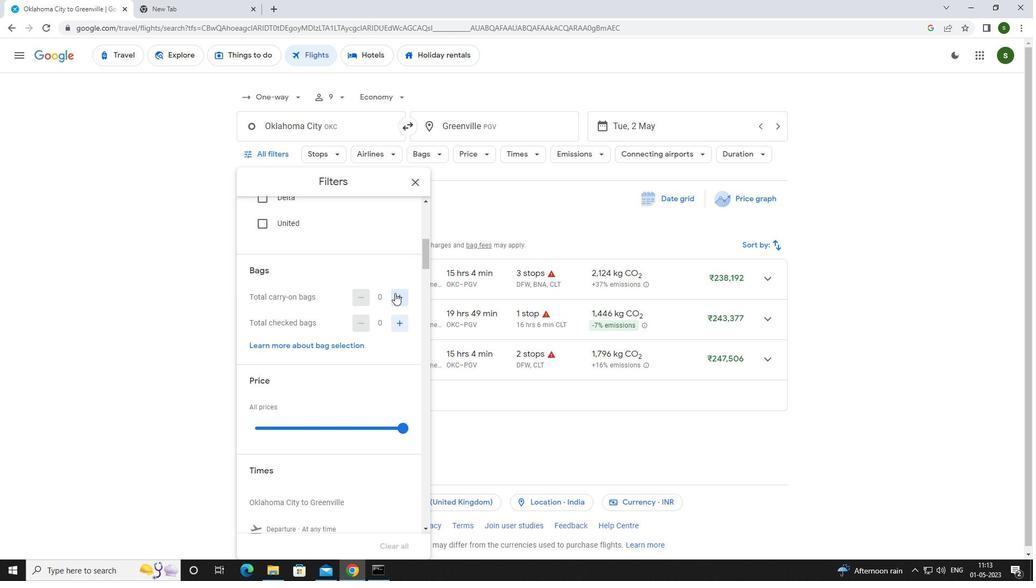 
Action: Mouse moved to (347, 292)
Screenshot: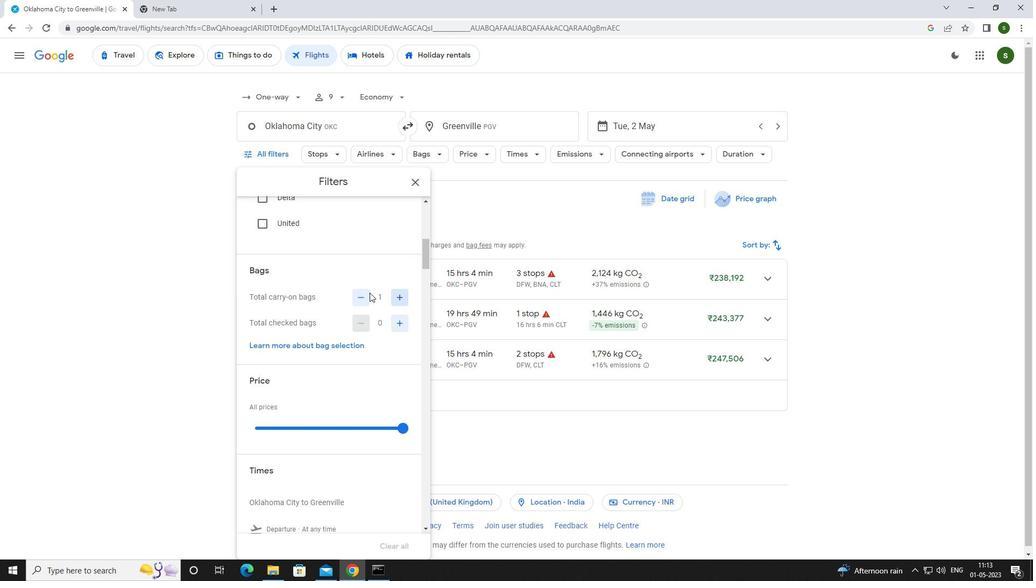 
Action: Mouse scrolled (347, 292) with delta (0, 0)
Screenshot: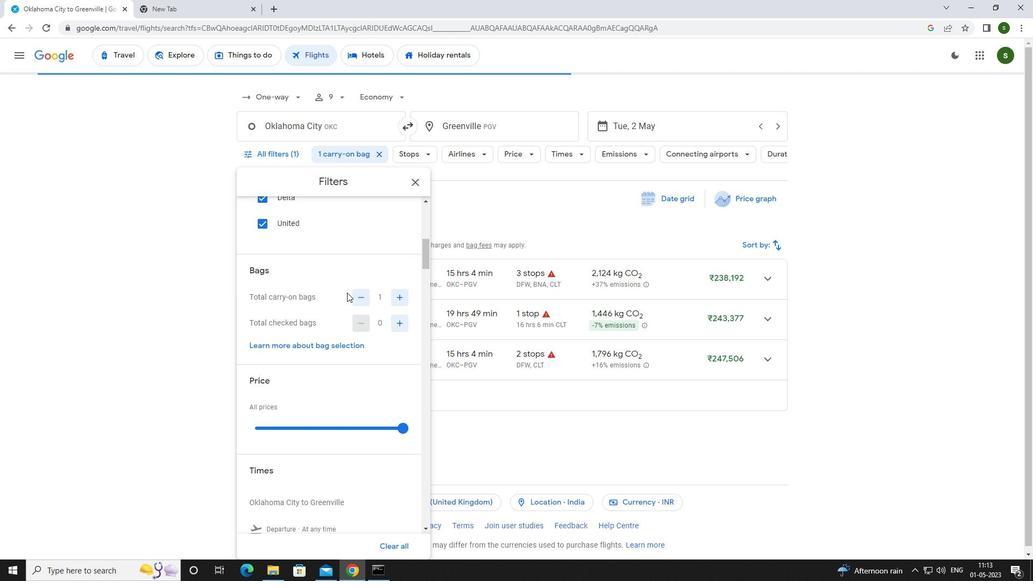 
Action: Mouse scrolled (347, 292) with delta (0, 0)
Screenshot: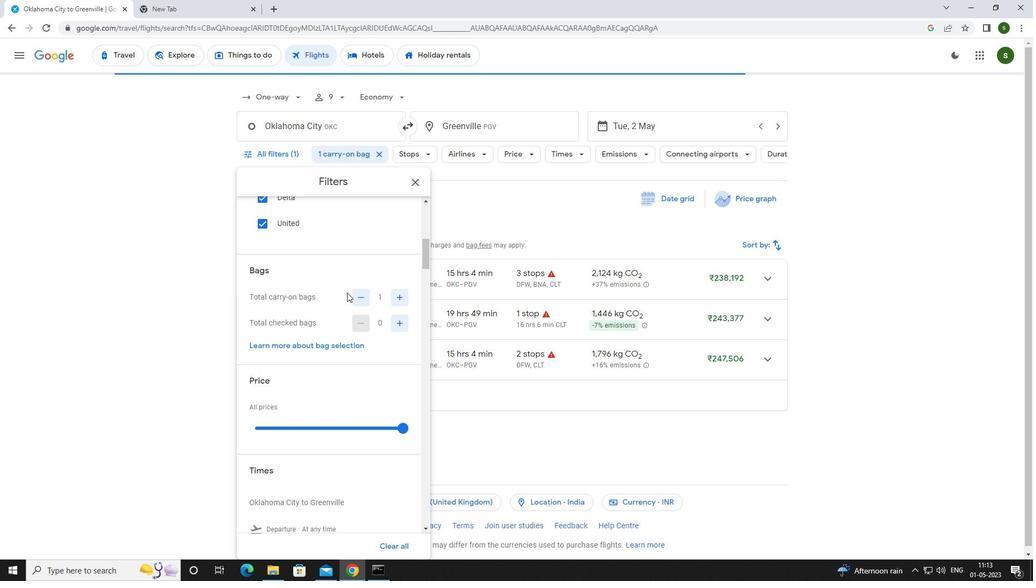 
Action: Mouse scrolled (347, 292) with delta (0, 0)
Screenshot: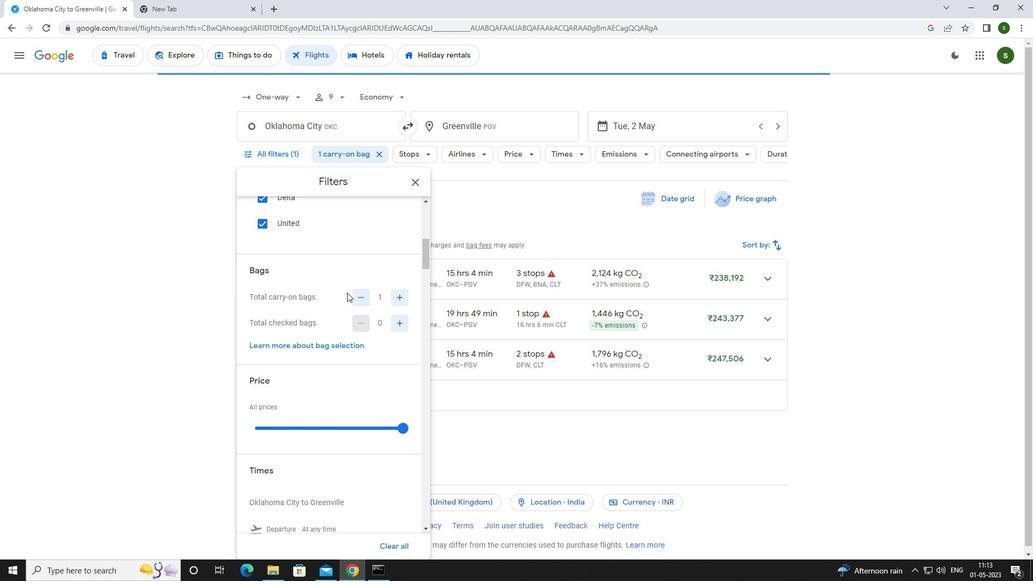
Action: Mouse moved to (400, 263)
Screenshot: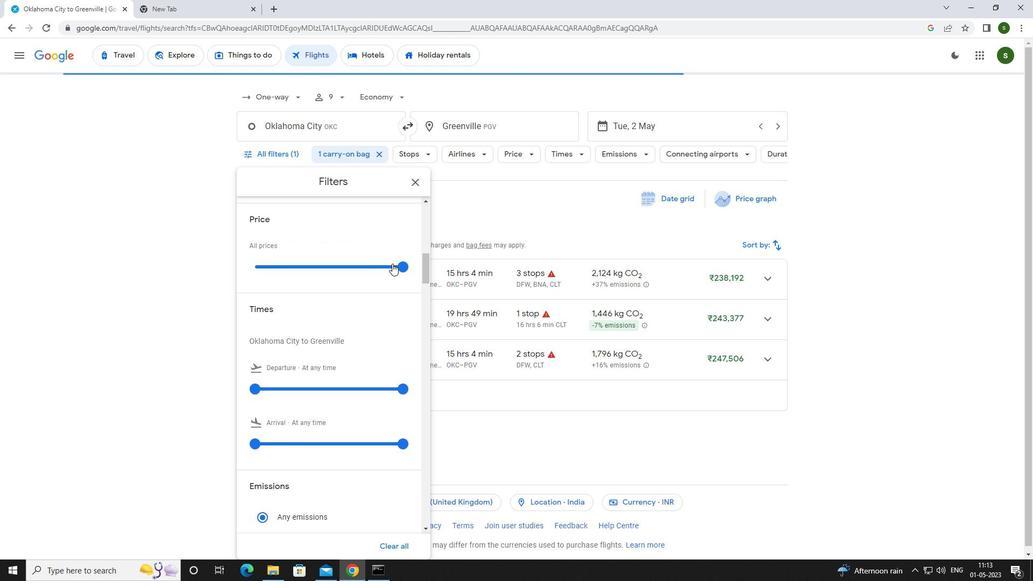 
Action: Mouse pressed left at (400, 263)
Screenshot: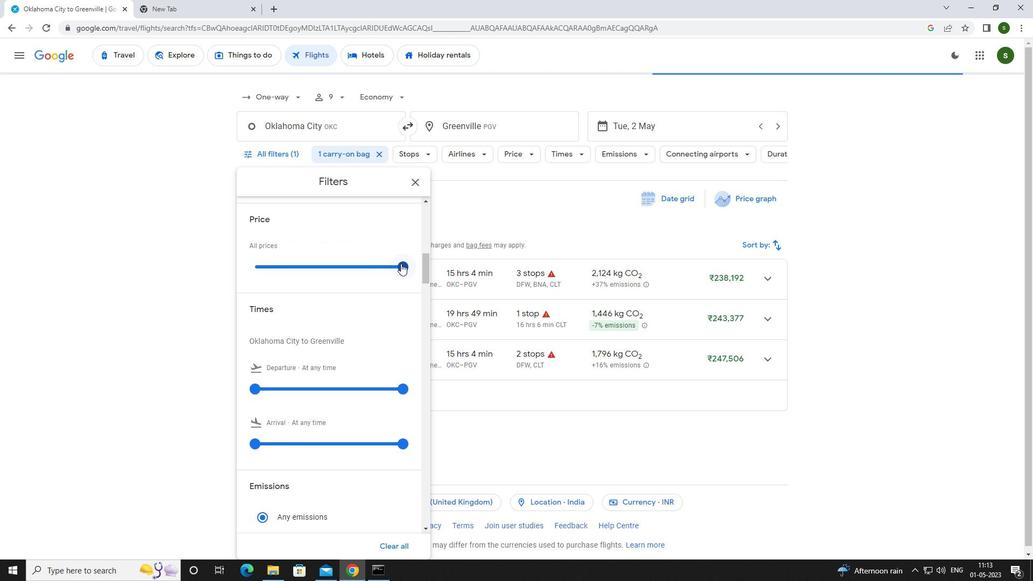 
Action: Mouse moved to (257, 387)
Screenshot: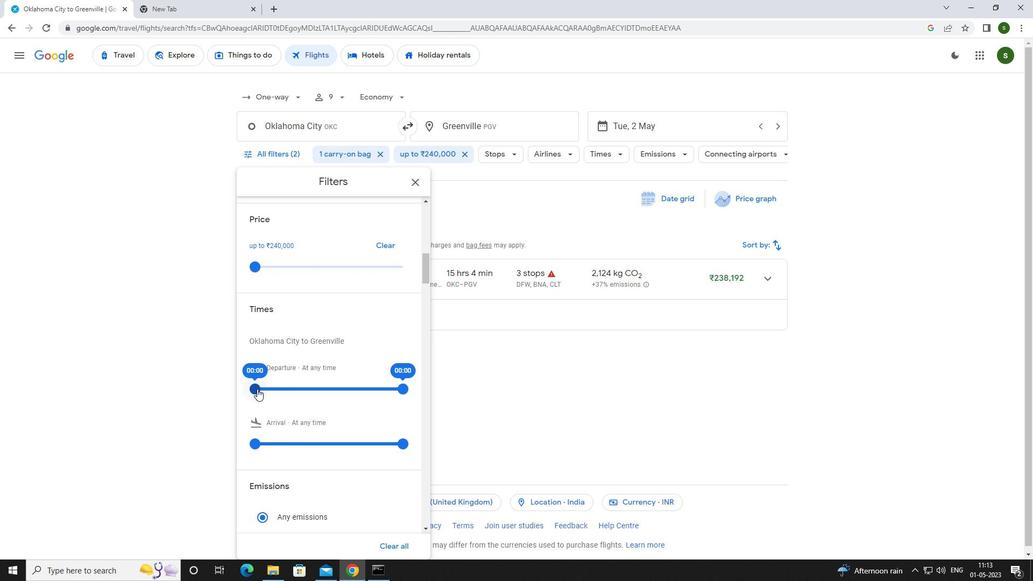 
Action: Mouse pressed left at (257, 387)
Screenshot: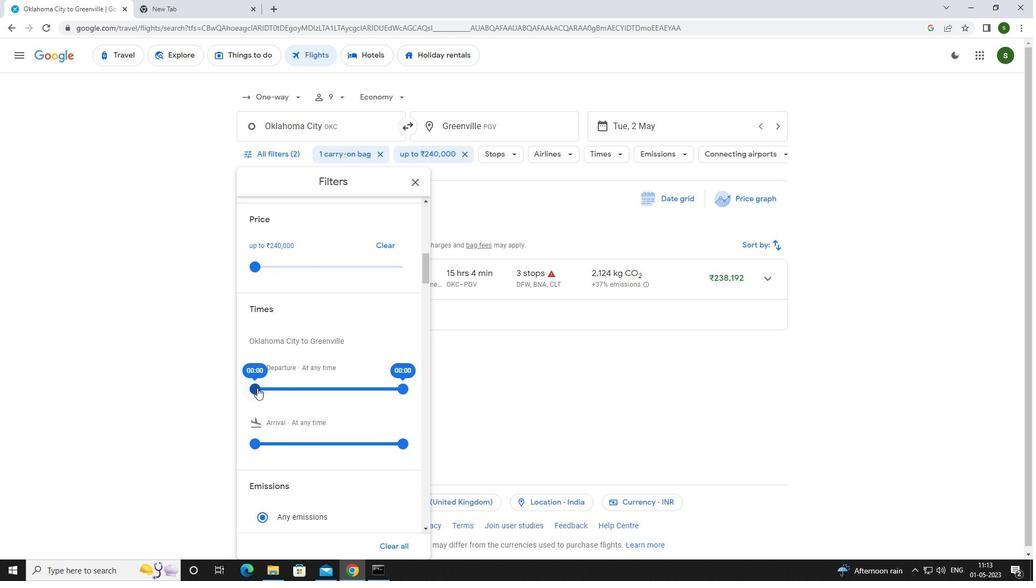 
Action: Mouse moved to (502, 362)
Screenshot: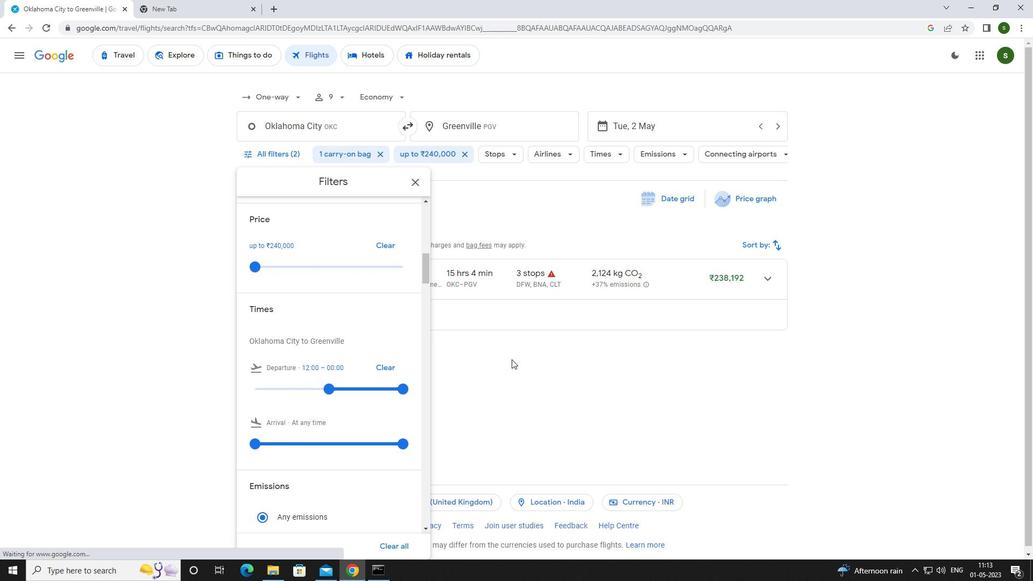 
Action: Mouse pressed left at (502, 362)
Screenshot: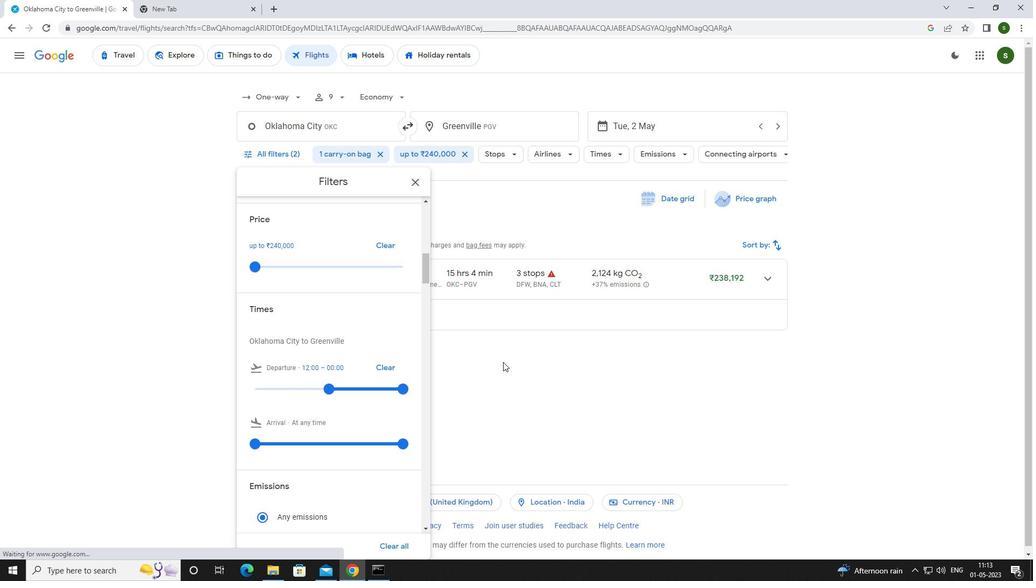 
